 Task: Check the percentage active listings of pond in the last 5 years.
Action: Mouse moved to (1055, 249)
Screenshot: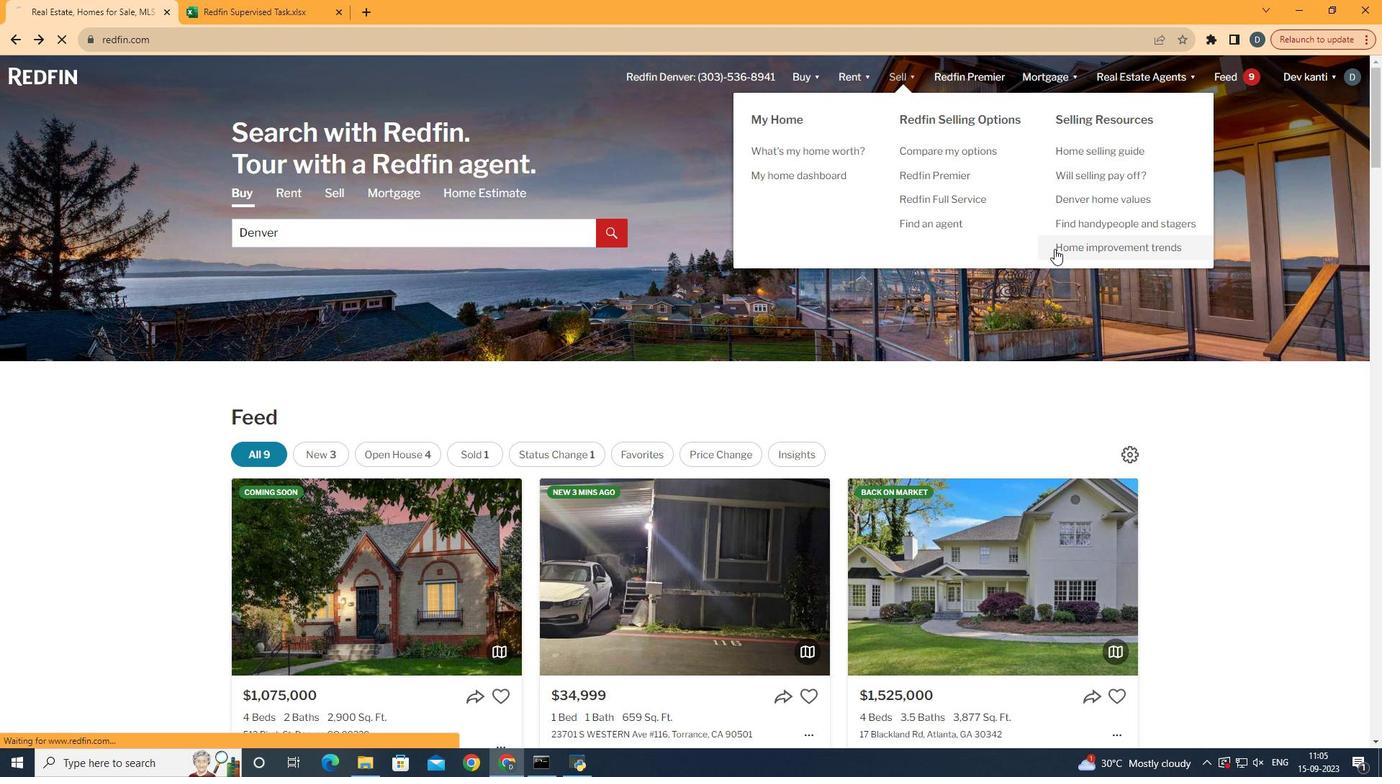 
Action: Mouse pressed left at (1055, 249)
Screenshot: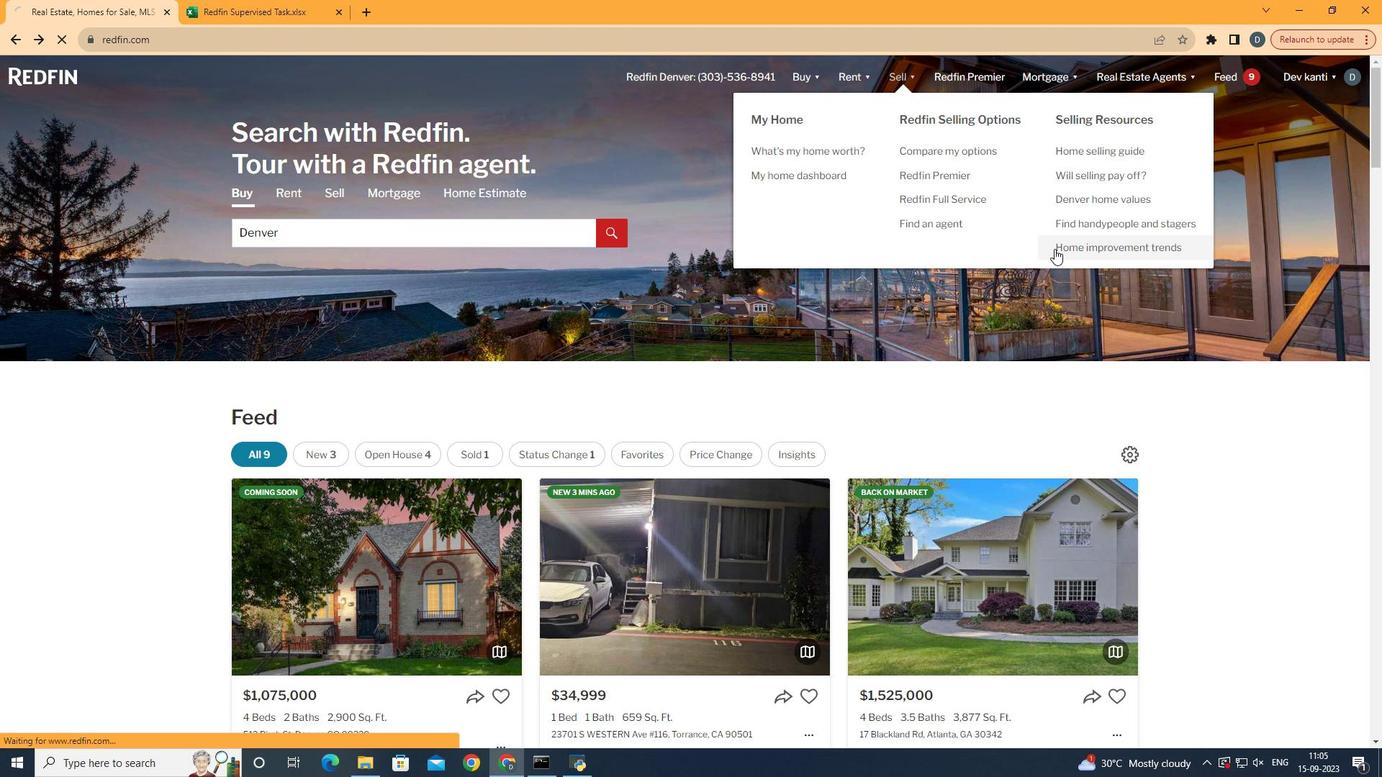 
Action: Mouse moved to (355, 277)
Screenshot: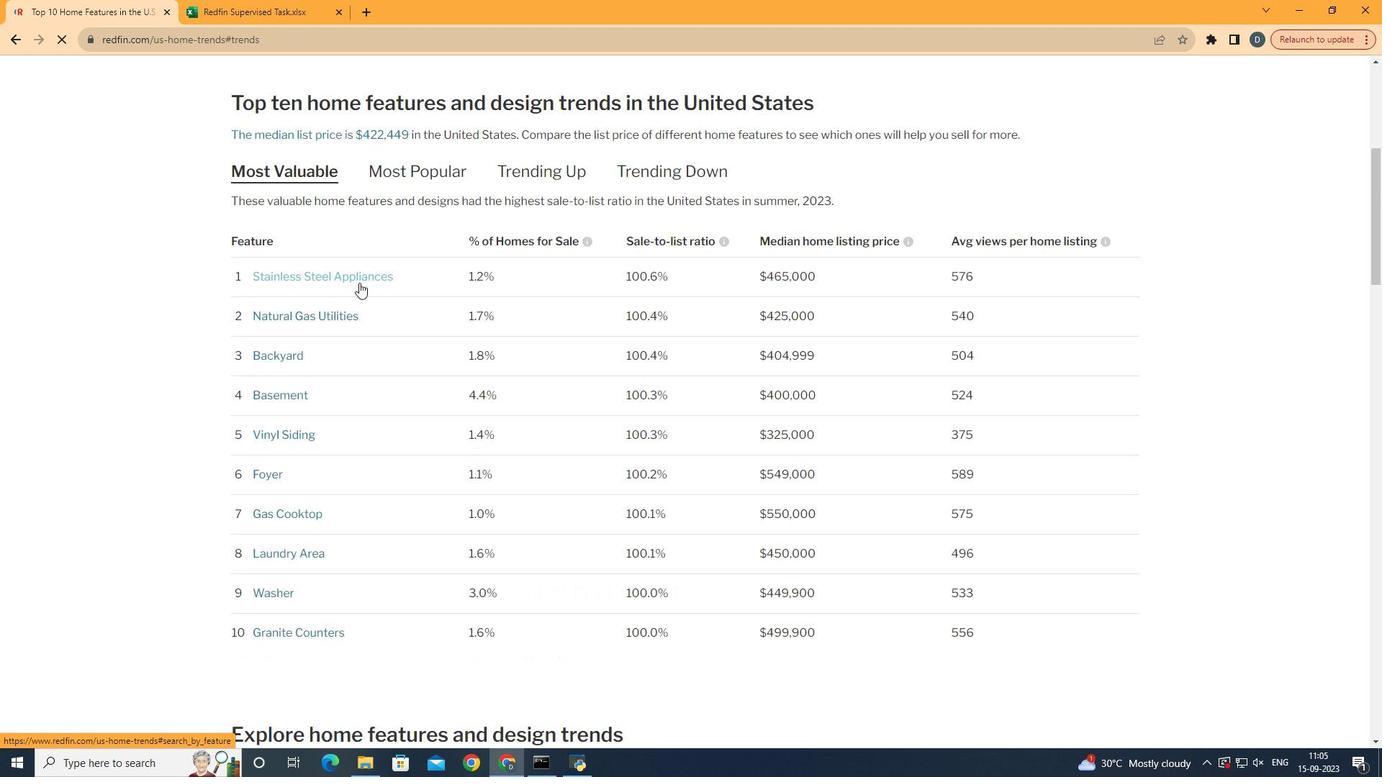
Action: Mouse pressed left at (355, 277)
Screenshot: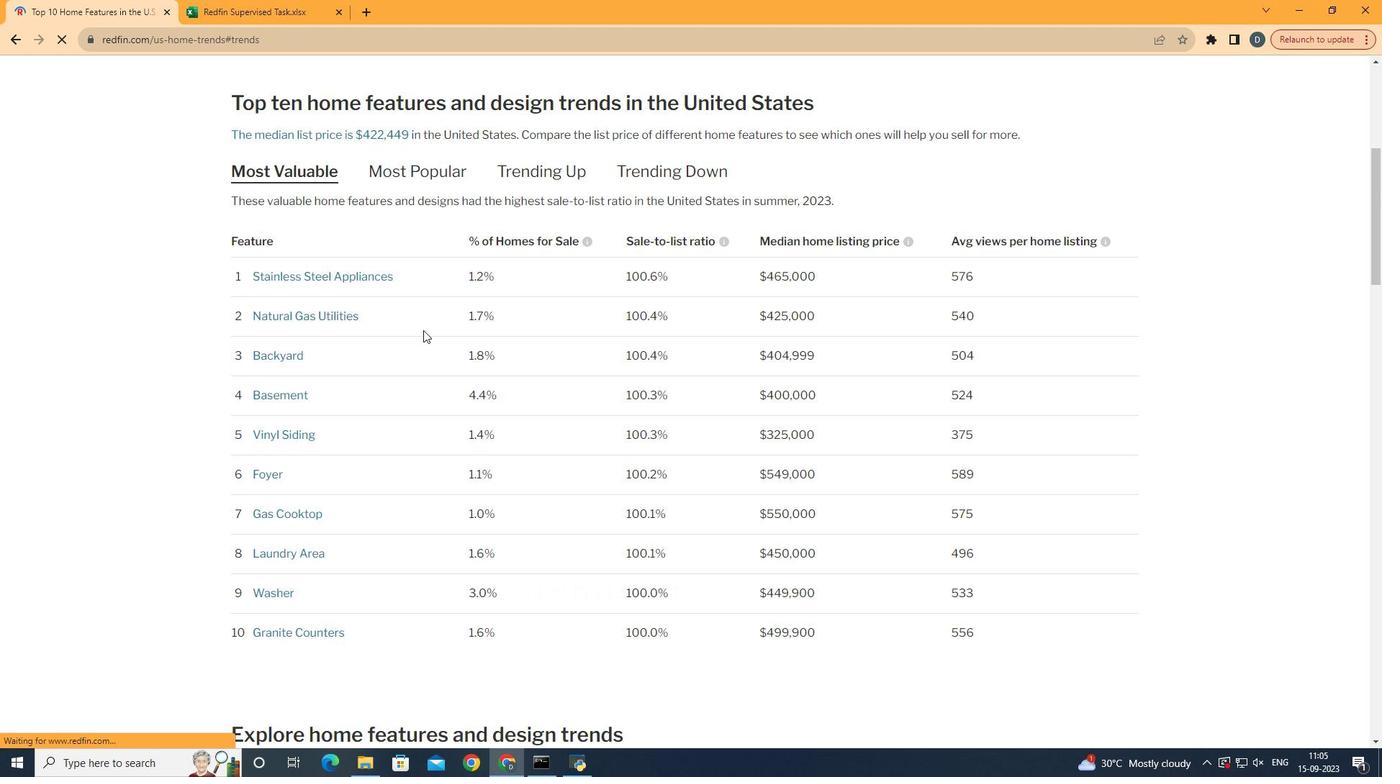 
Action: Mouse moved to (501, 344)
Screenshot: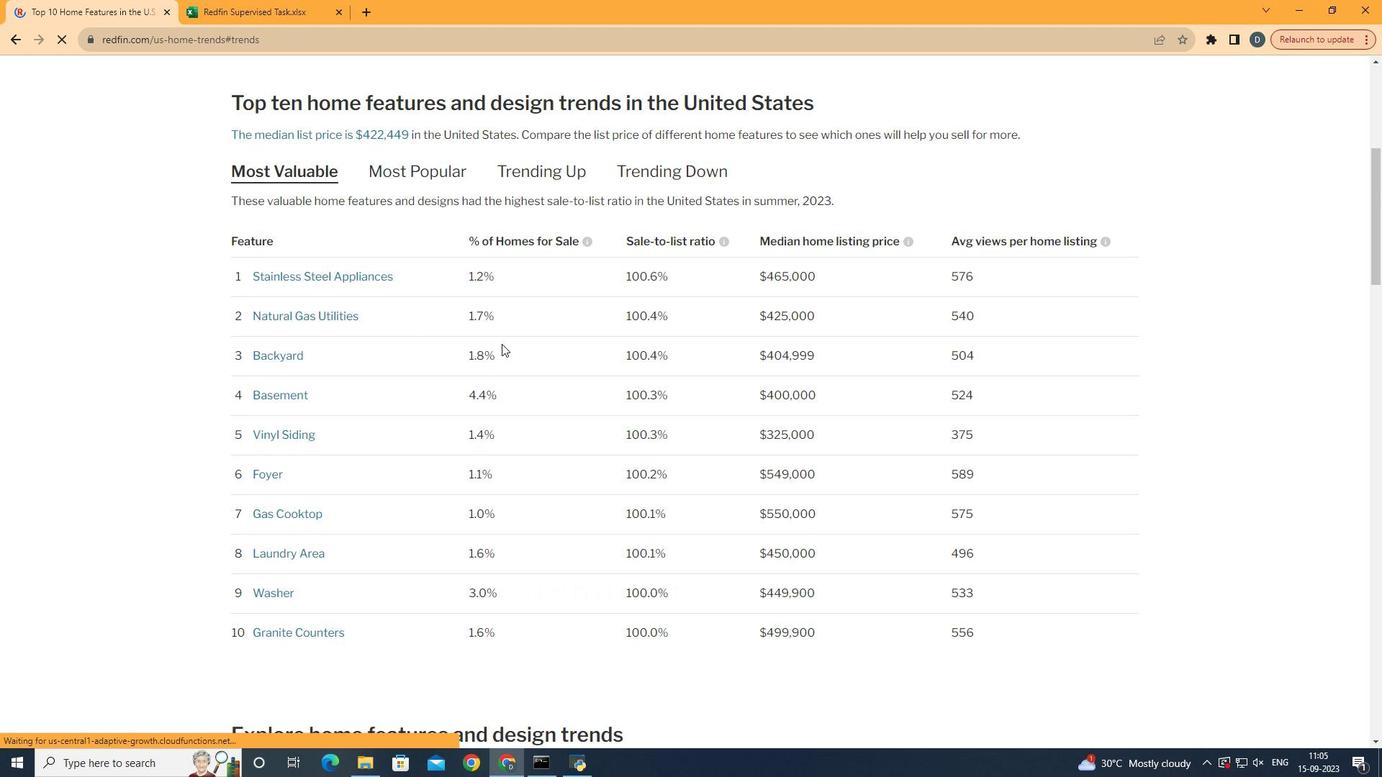 
Action: Mouse scrolled (501, 343) with delta (0, 0)
Screenshot: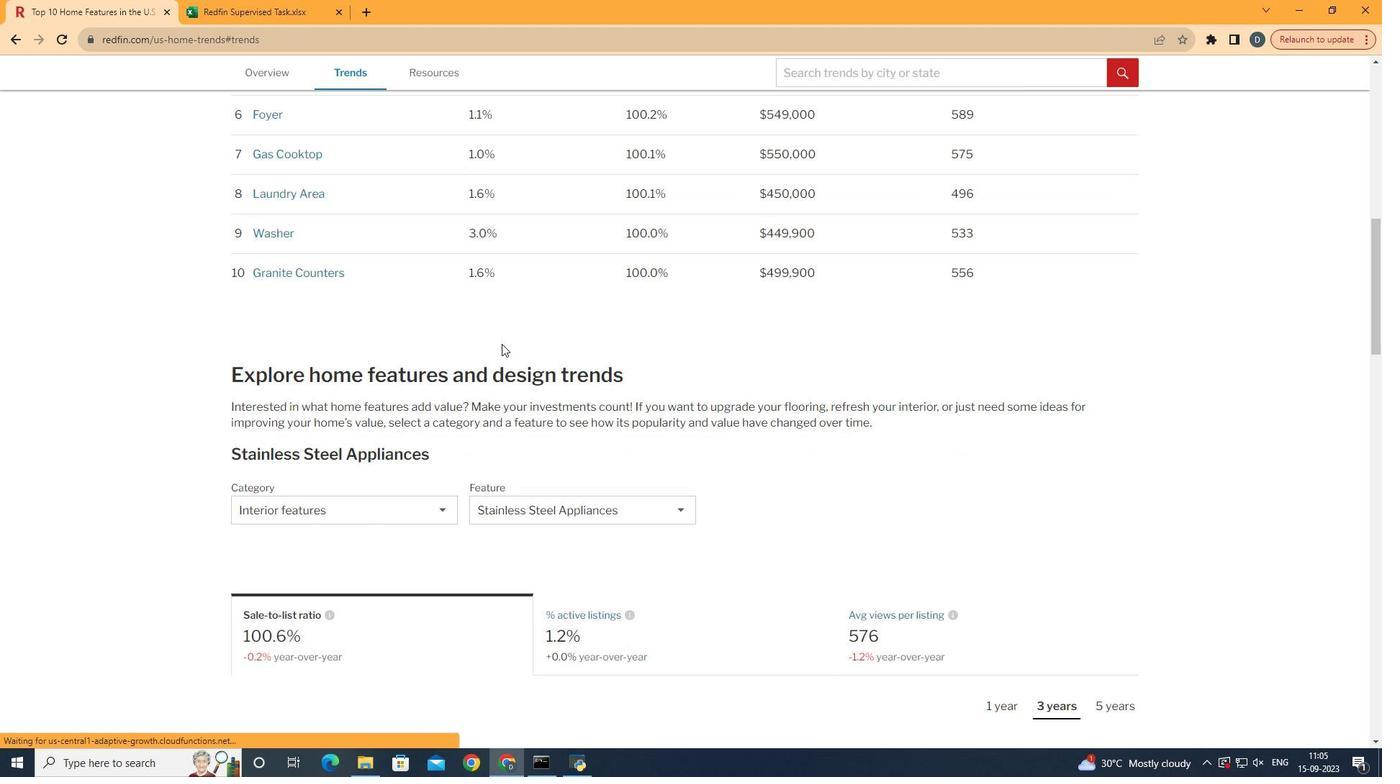 
Action: Mouse scrolled (501, 343) with delta (0, 0)
Screenshot: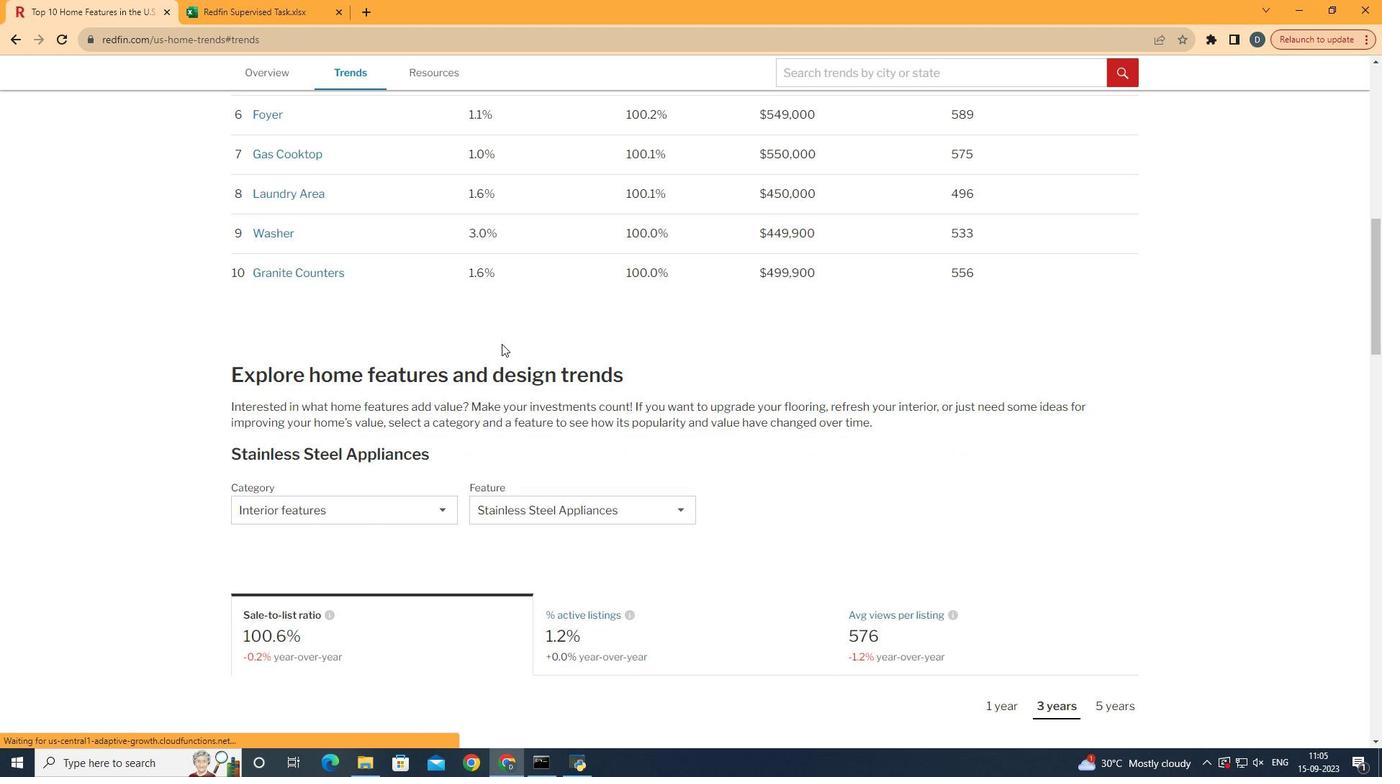 
Action: Mouse scrolled (501, 343) with delta (0, 0)
Screenshot: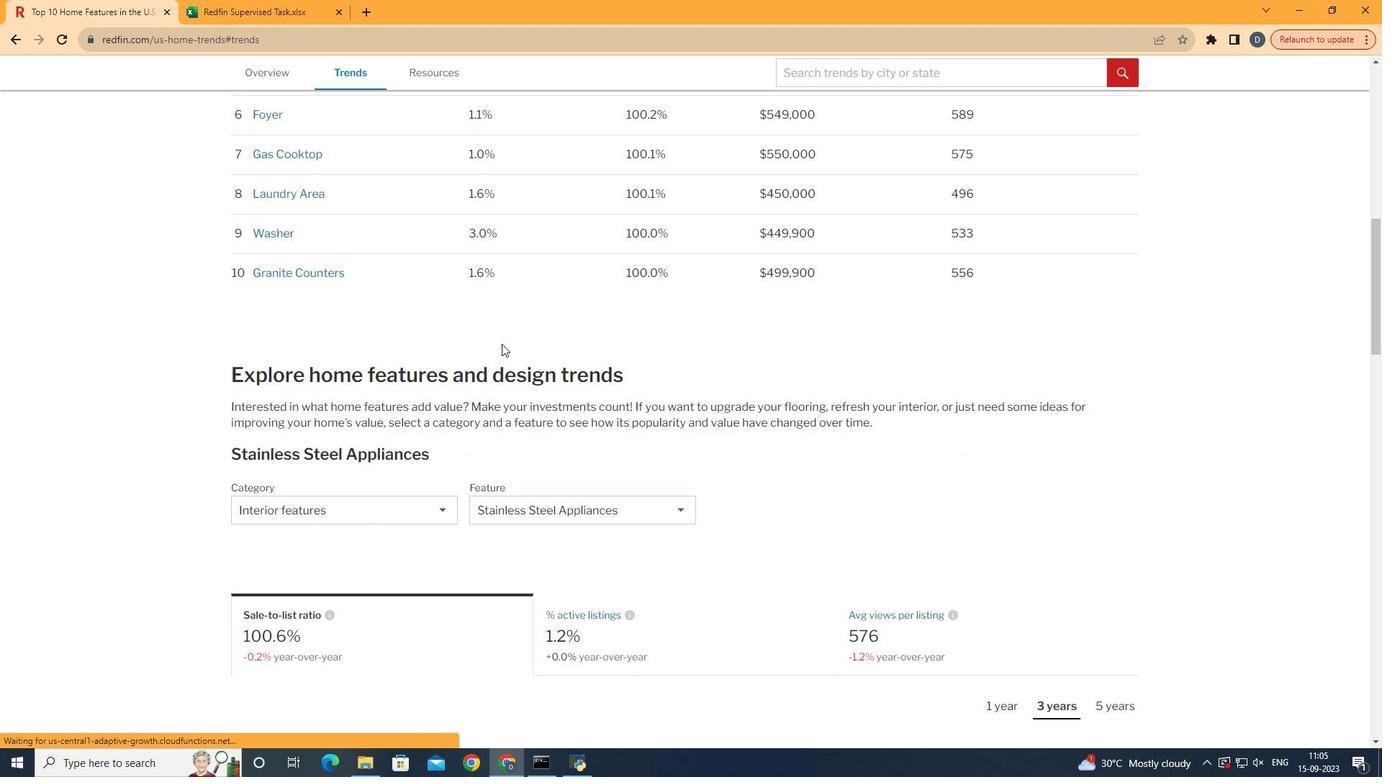 
Action: Mouse scrolled (501, 343) with delta (0, 0)
Screenshot: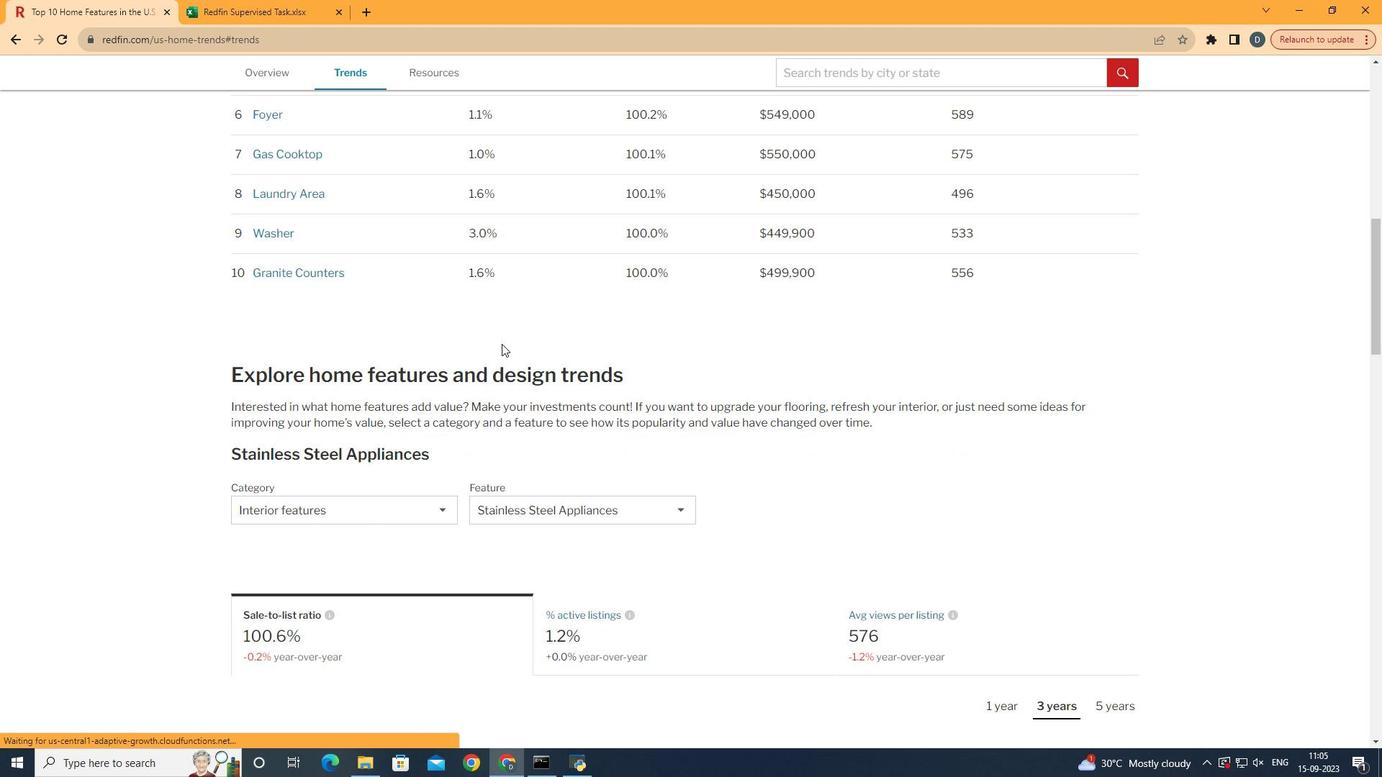 
Action: Mouse scrolled (501, 343) with delta (0, 0)
Screenshot: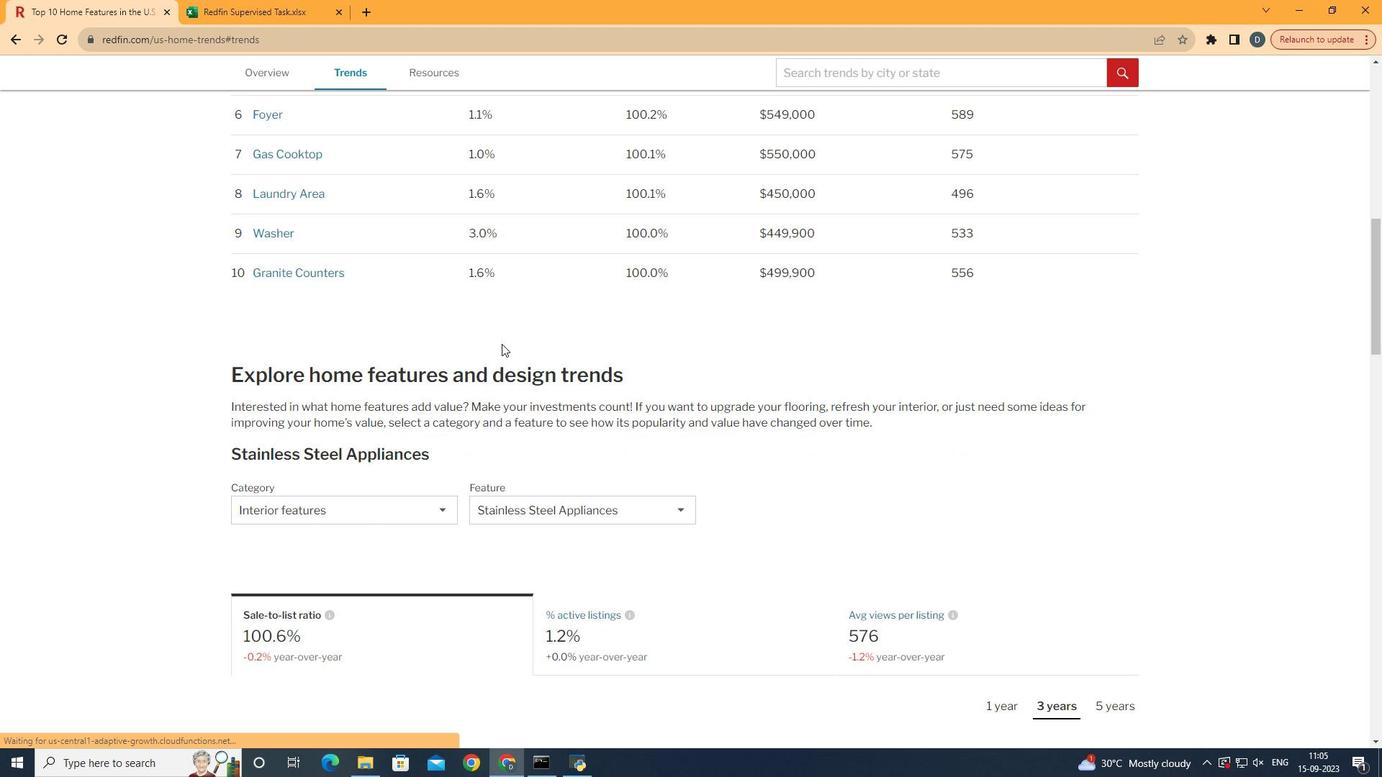 
Action: Mouse scrolled (501, 343) with delta (0, 0)
Screenshot: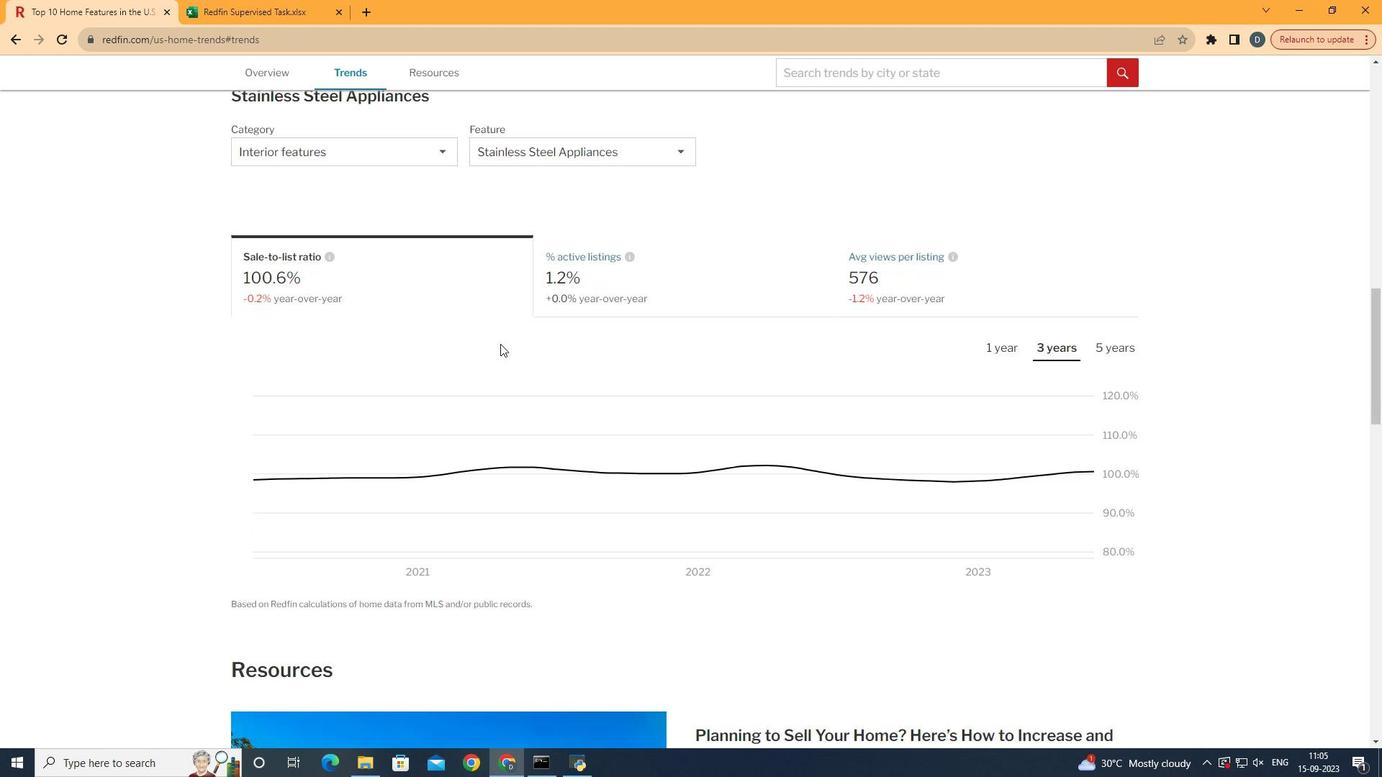 
Action: Mouse scrolled (501, 343) with delta (0, 0)
Screenshot: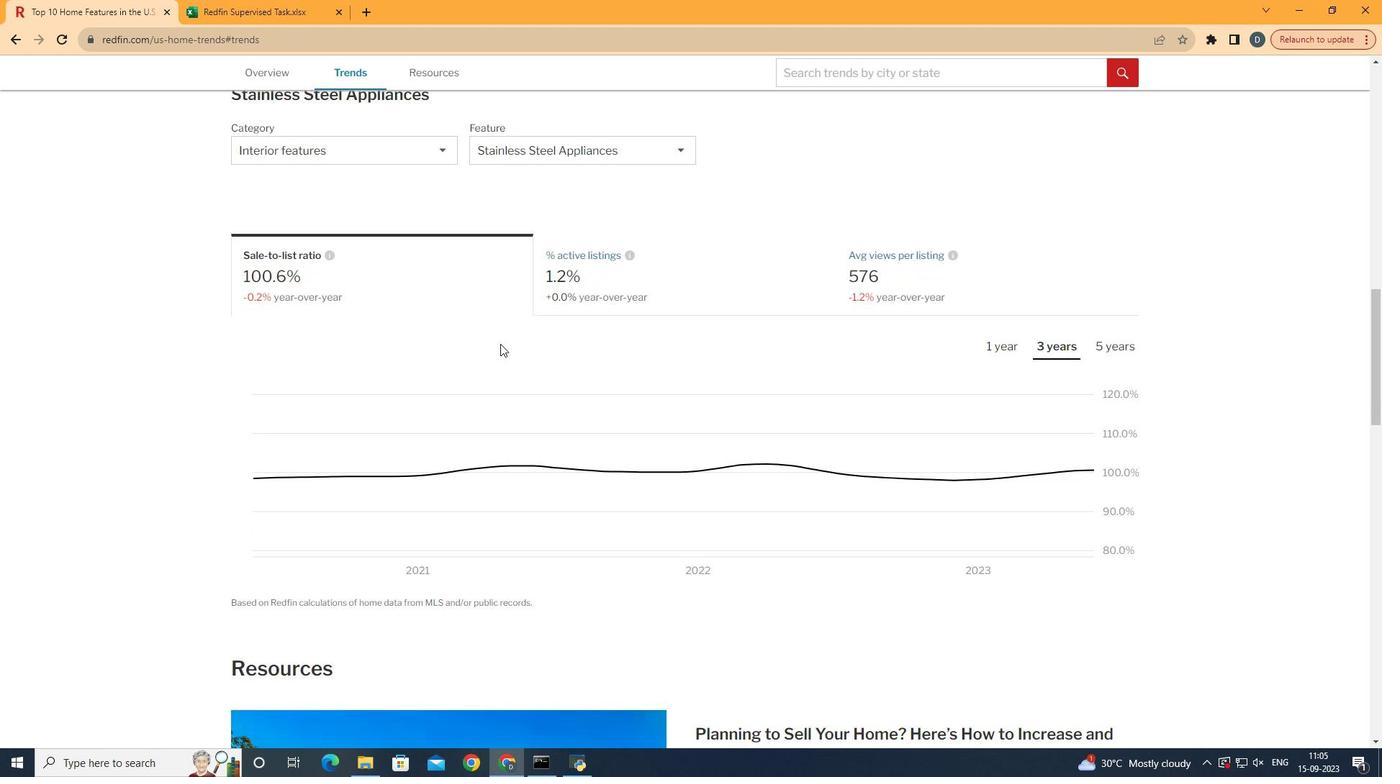 
Action: Mouse scrolled (501, 343) with delta (0, 0)
Screenshot: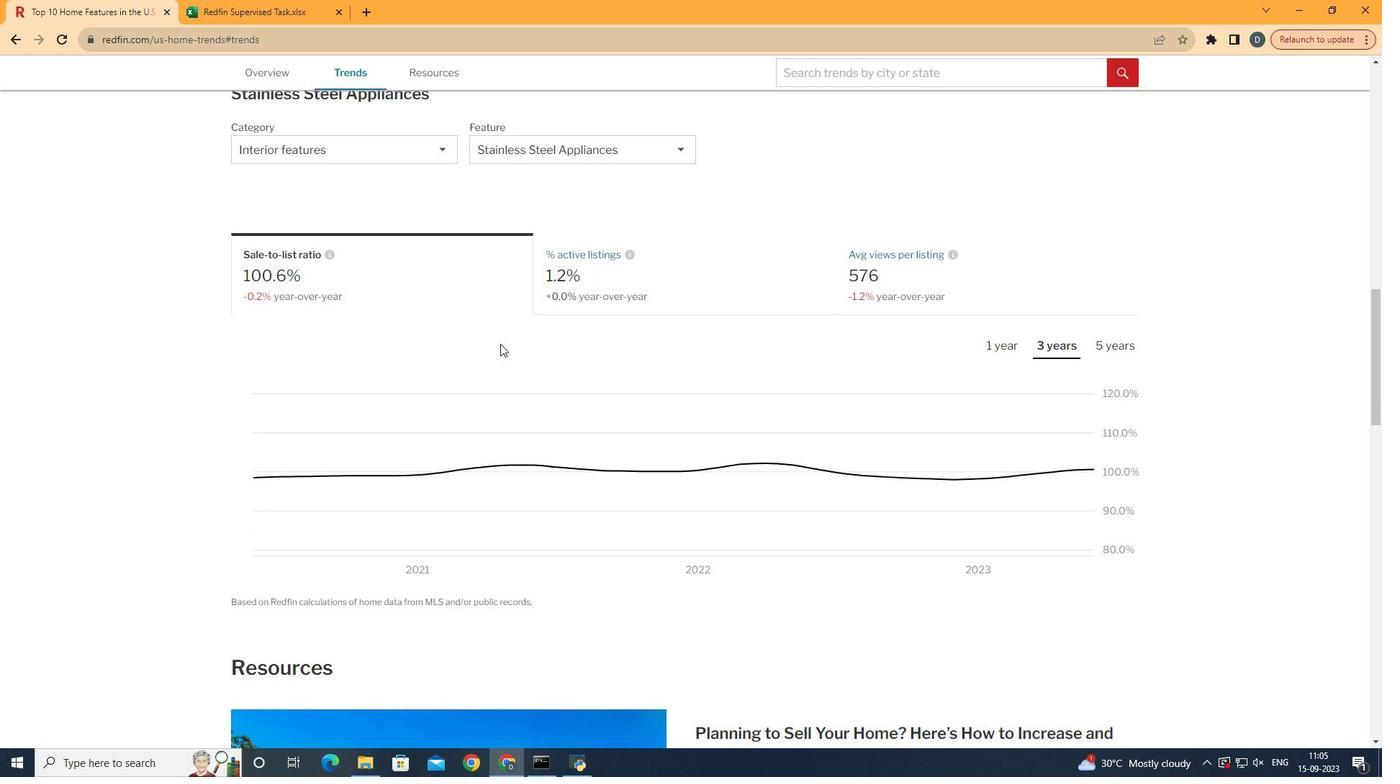 
Action: Mouse scrolled (501, 343) with delta (0, 0)
Screenshot: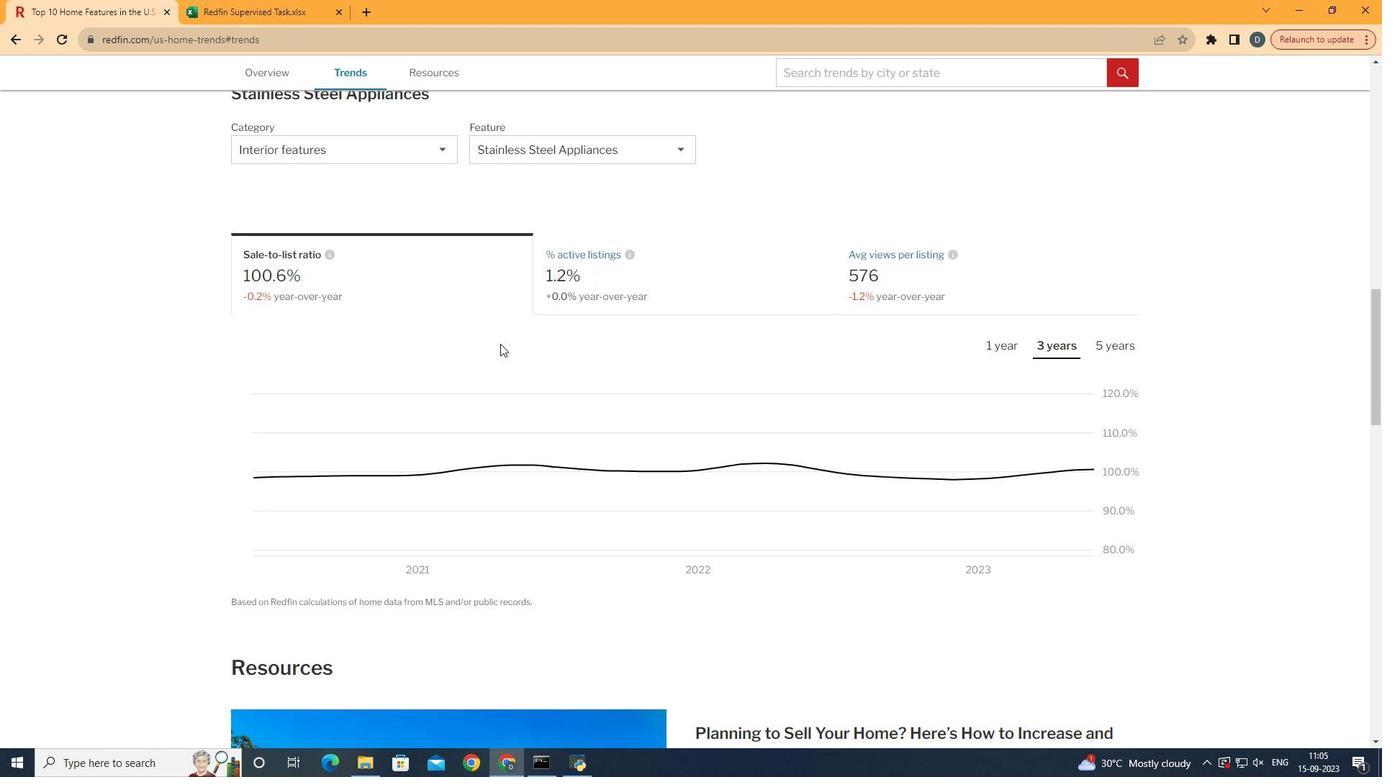 
Action: Mouse scrolled (501, 343) with delta (0, 0)
Screenshot: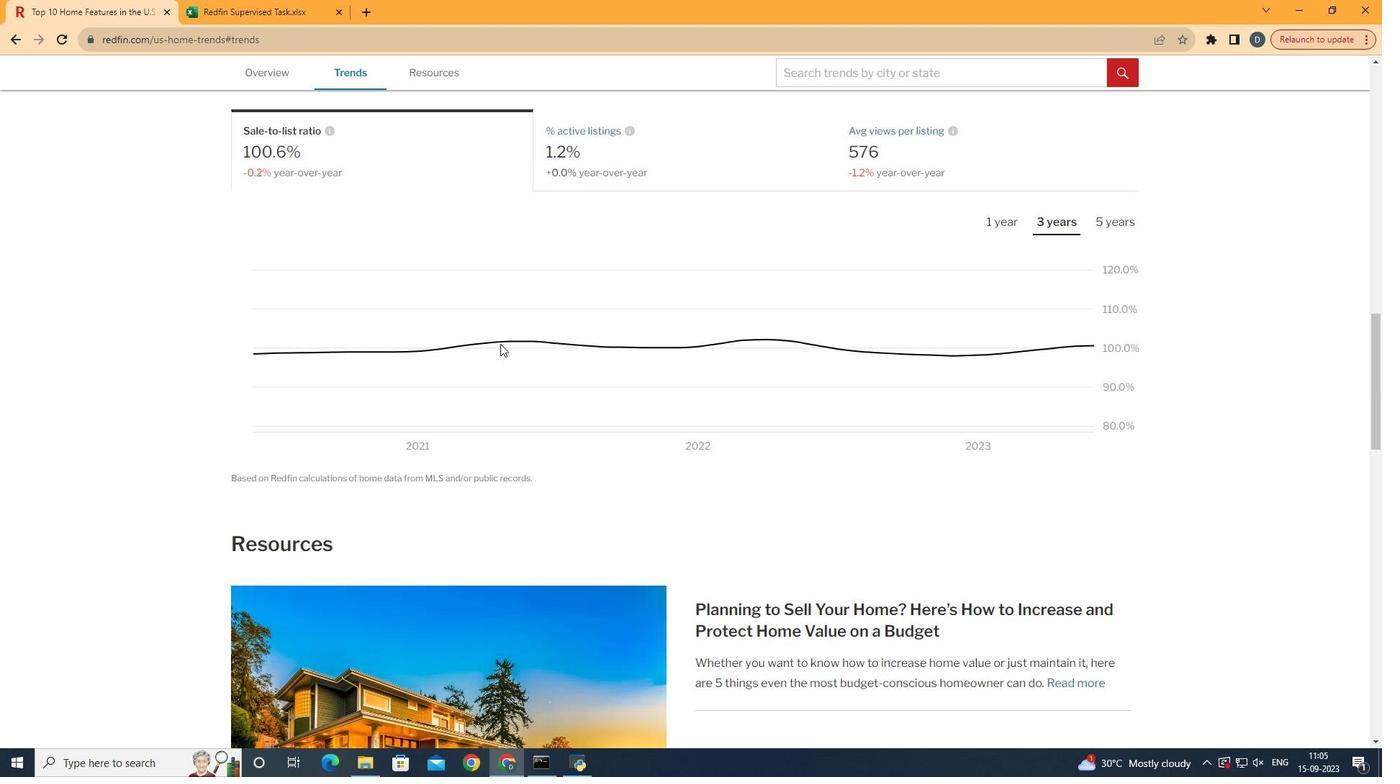 
Action: Mouse moved to (500, 344)
Screenshot: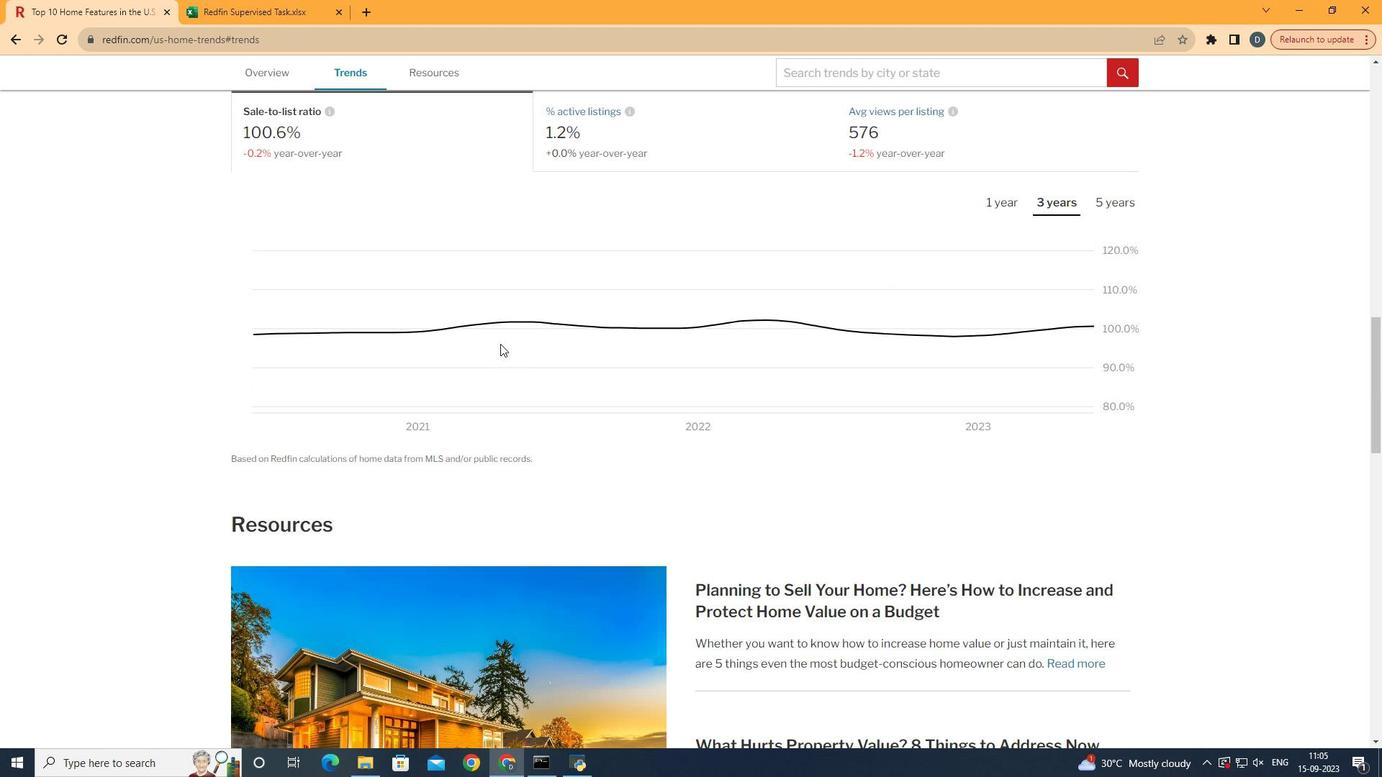
Action: Mouse scrolled (500, 343) with delta (0, 0)
Screenshot: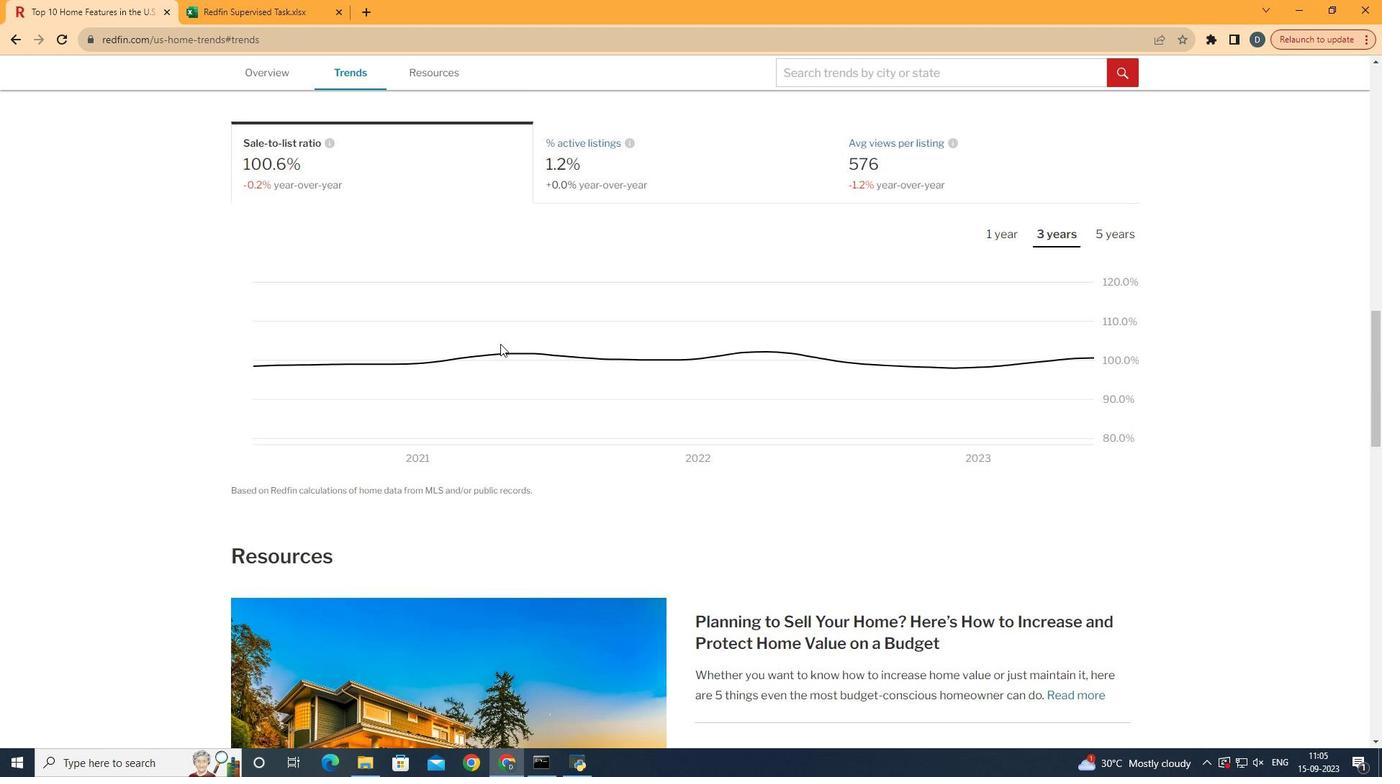 
Action: Mouse scrolled (500, 343) with delta (0, 0)
Screenshot: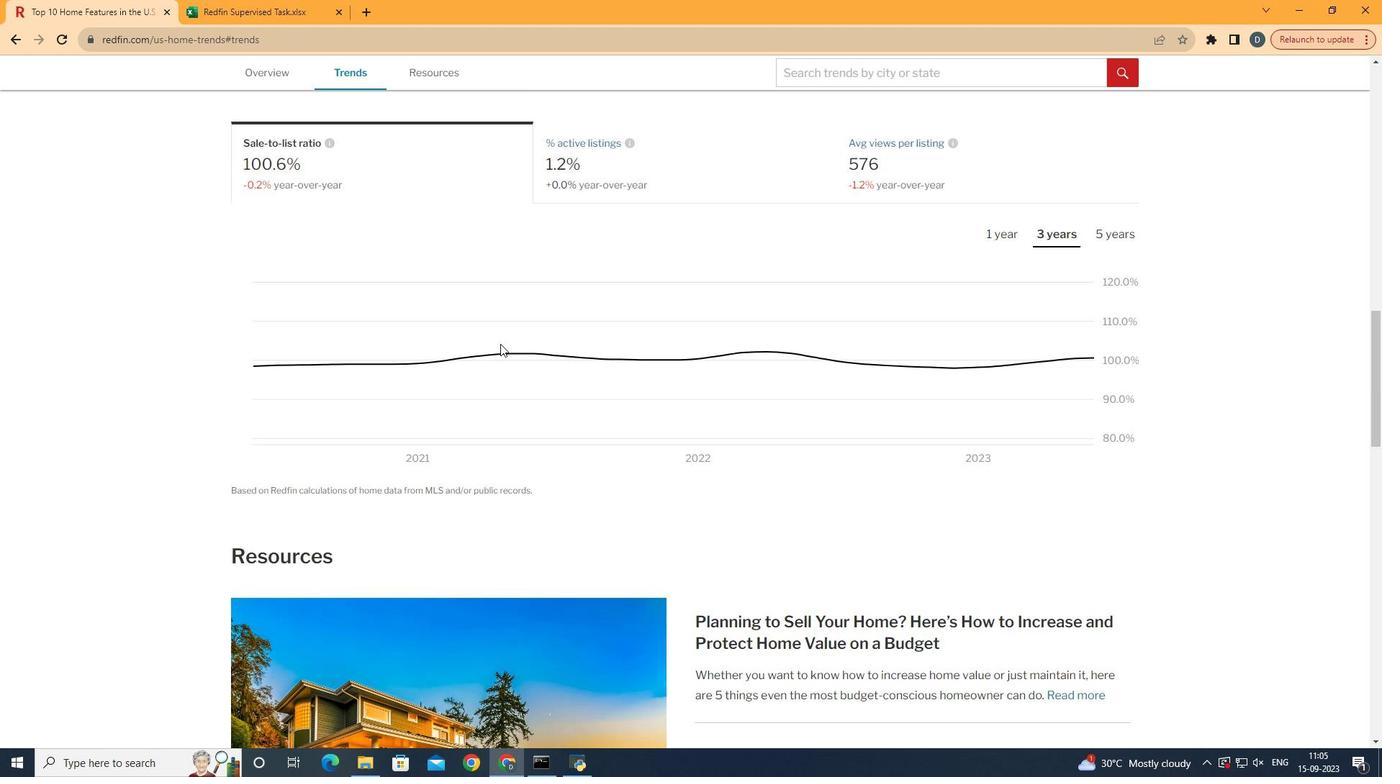 
Action: Mouse scrolled (500, 344) with delta (0, 0)
Screenshot: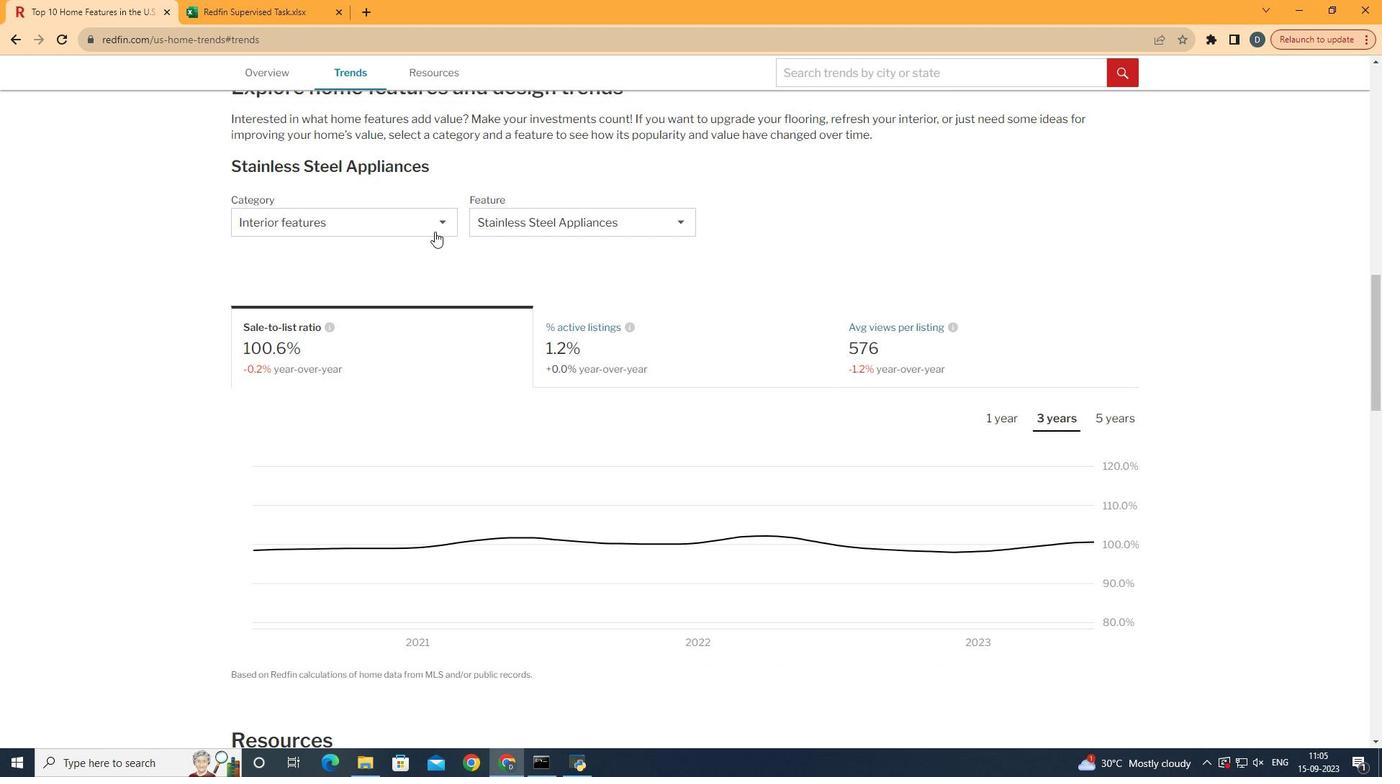 
Action: Mouse scrolled (500, 344) with delta (0, 0)
Screenshot: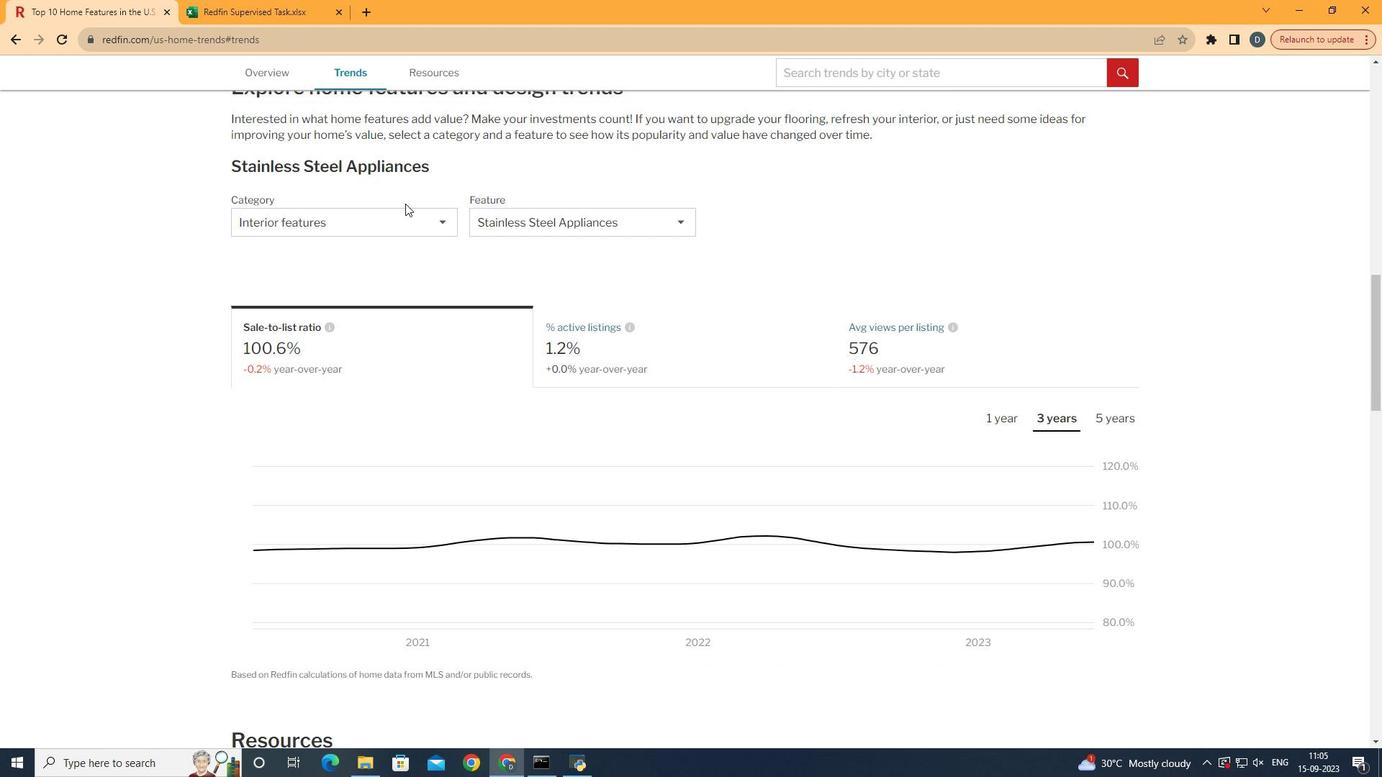 
Action: Mouse scrolled (500, 344) with delta (0, 0)
Screenshot: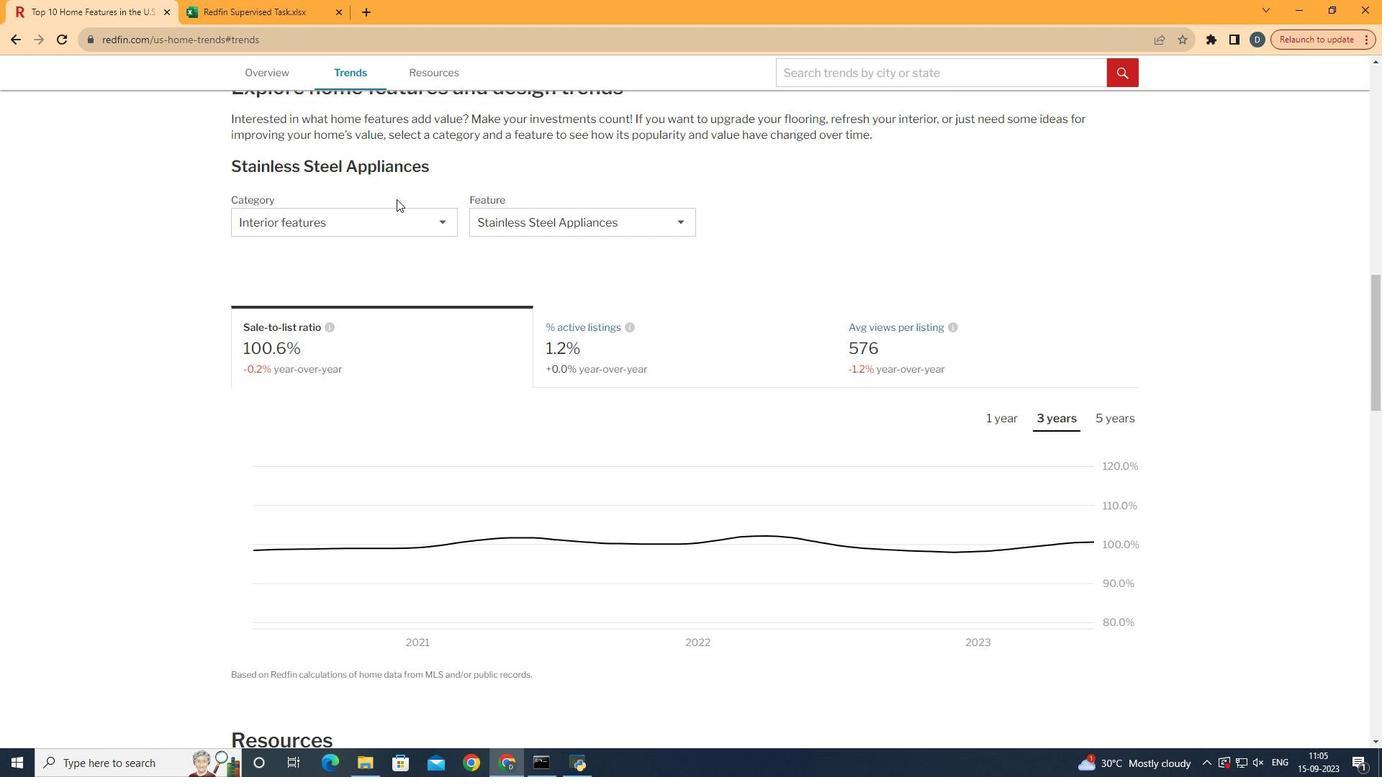 
Action: Mouse moved to (396, 199)
Screenshot: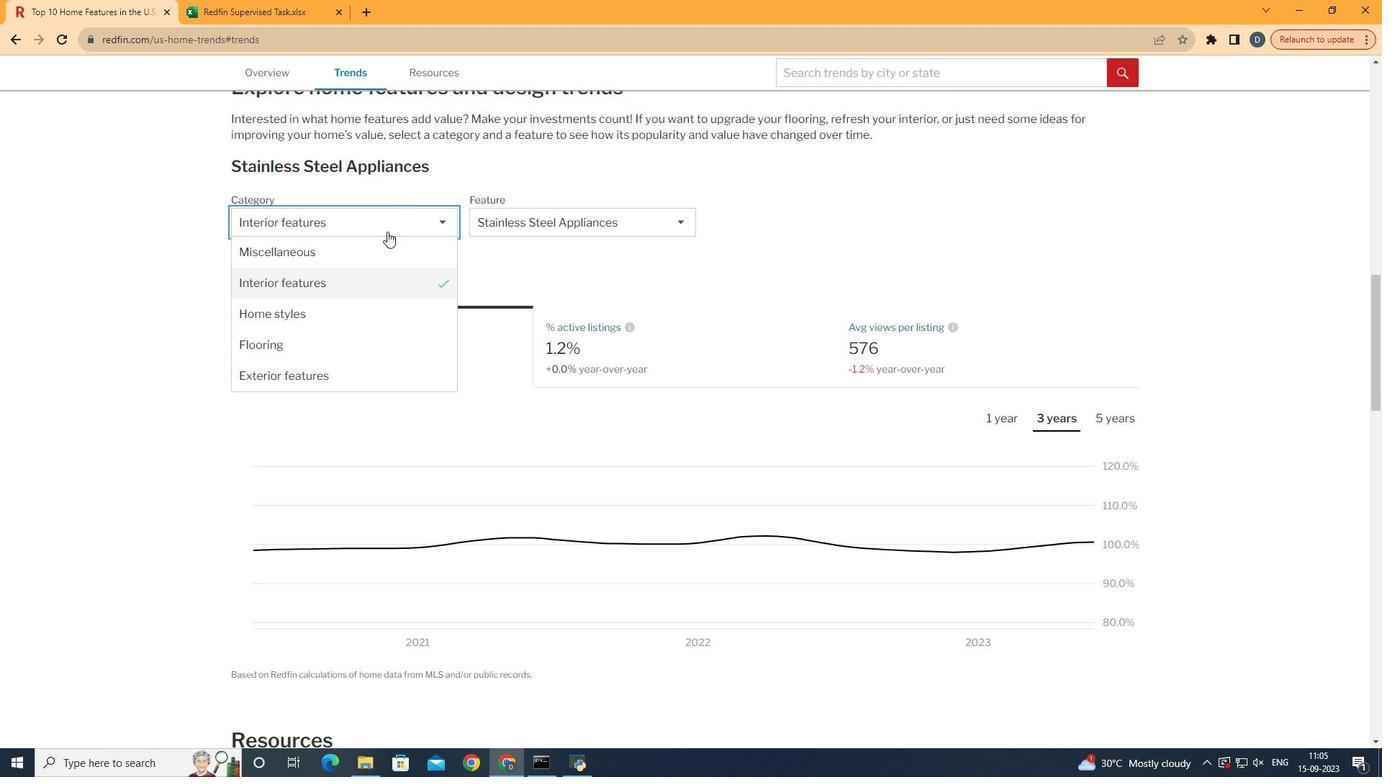 
Action: Mouse pressed left at (396, 199)
Screenshot: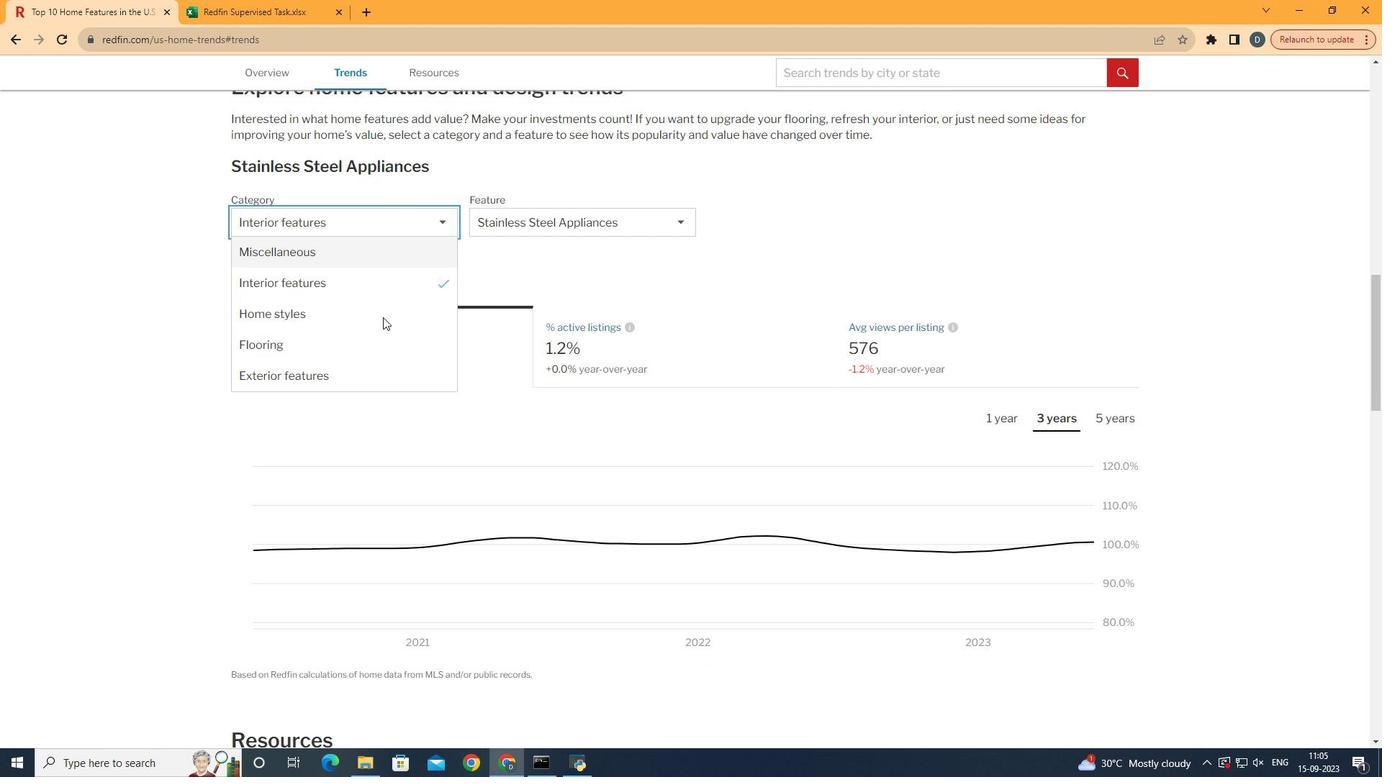 
Action: Mouse moved to (389, 230)
Screenshot: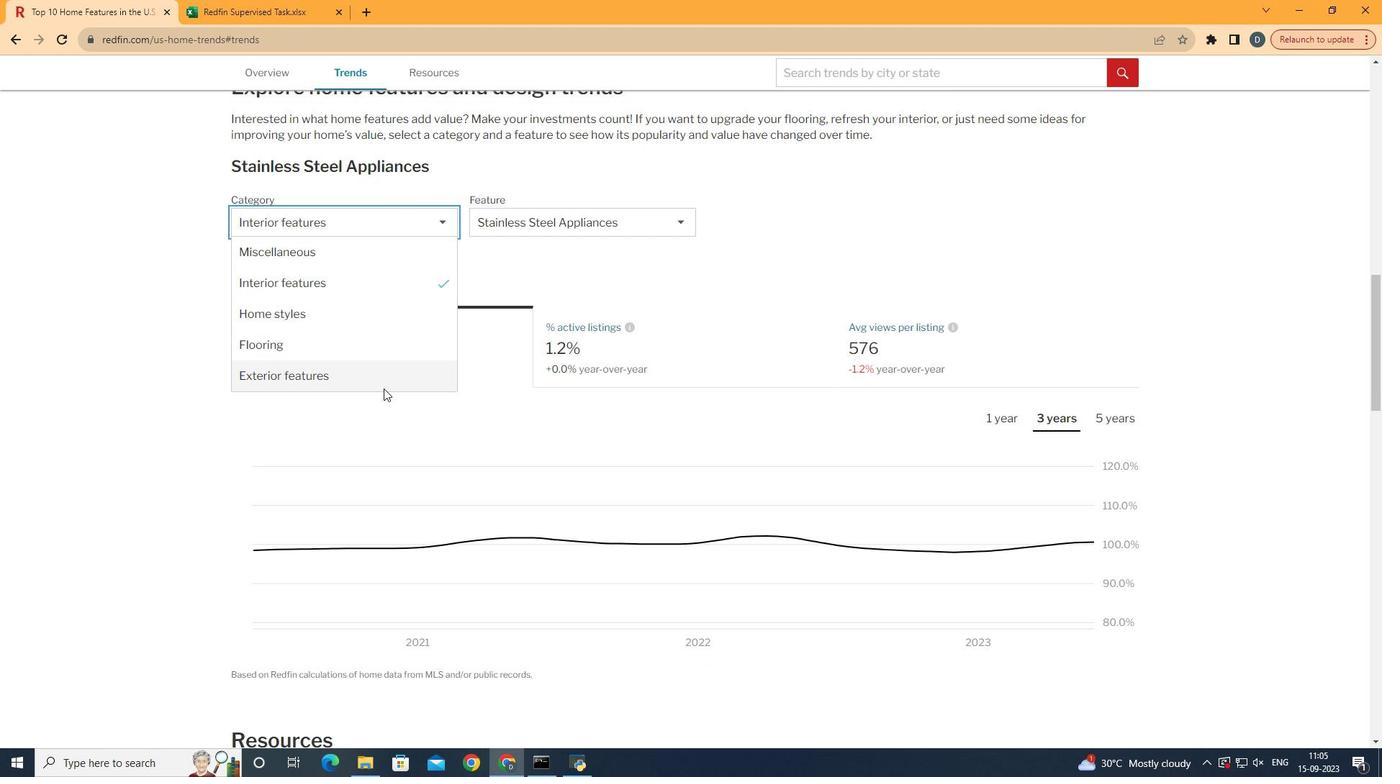 
Action: Mouse pressed left at (389, 230)
Screenshot: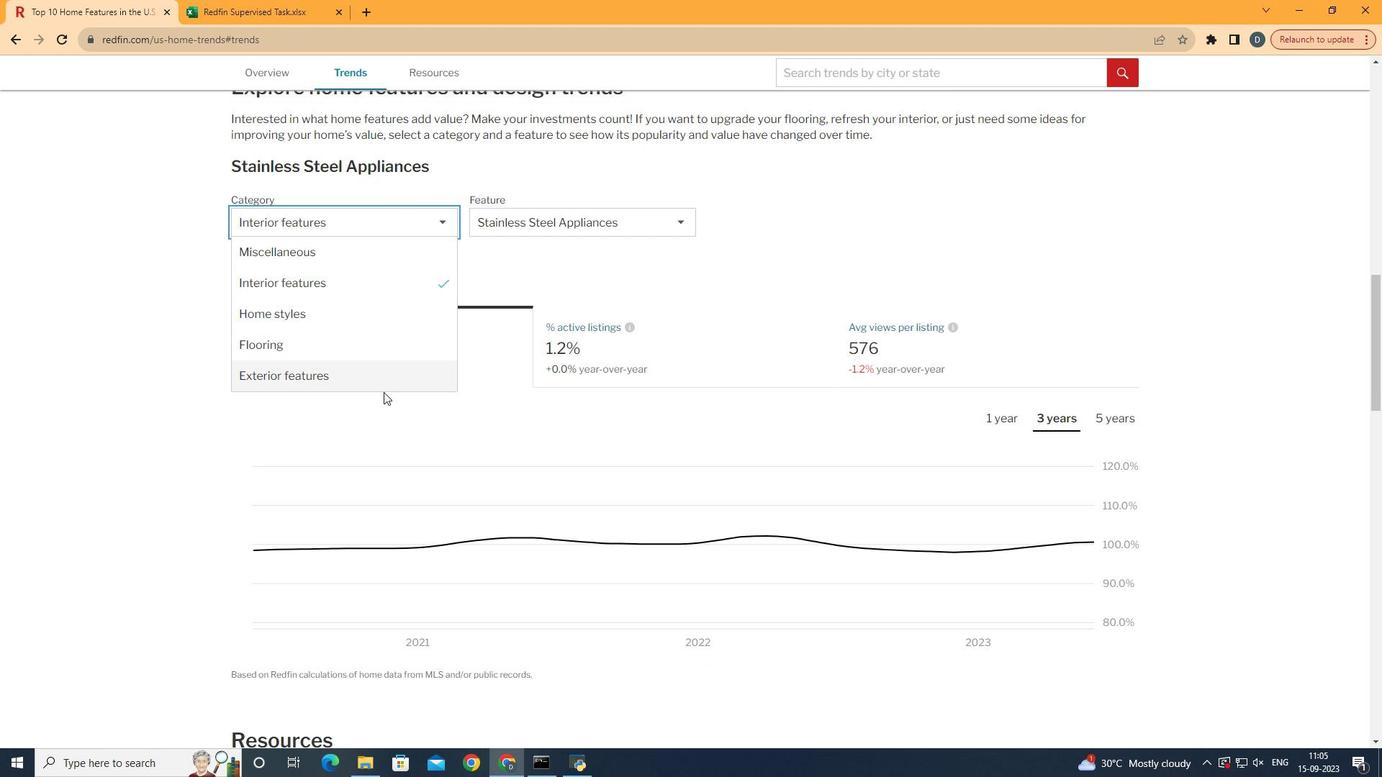 
Action: Mouse moved to (393, 369)
Screenshot: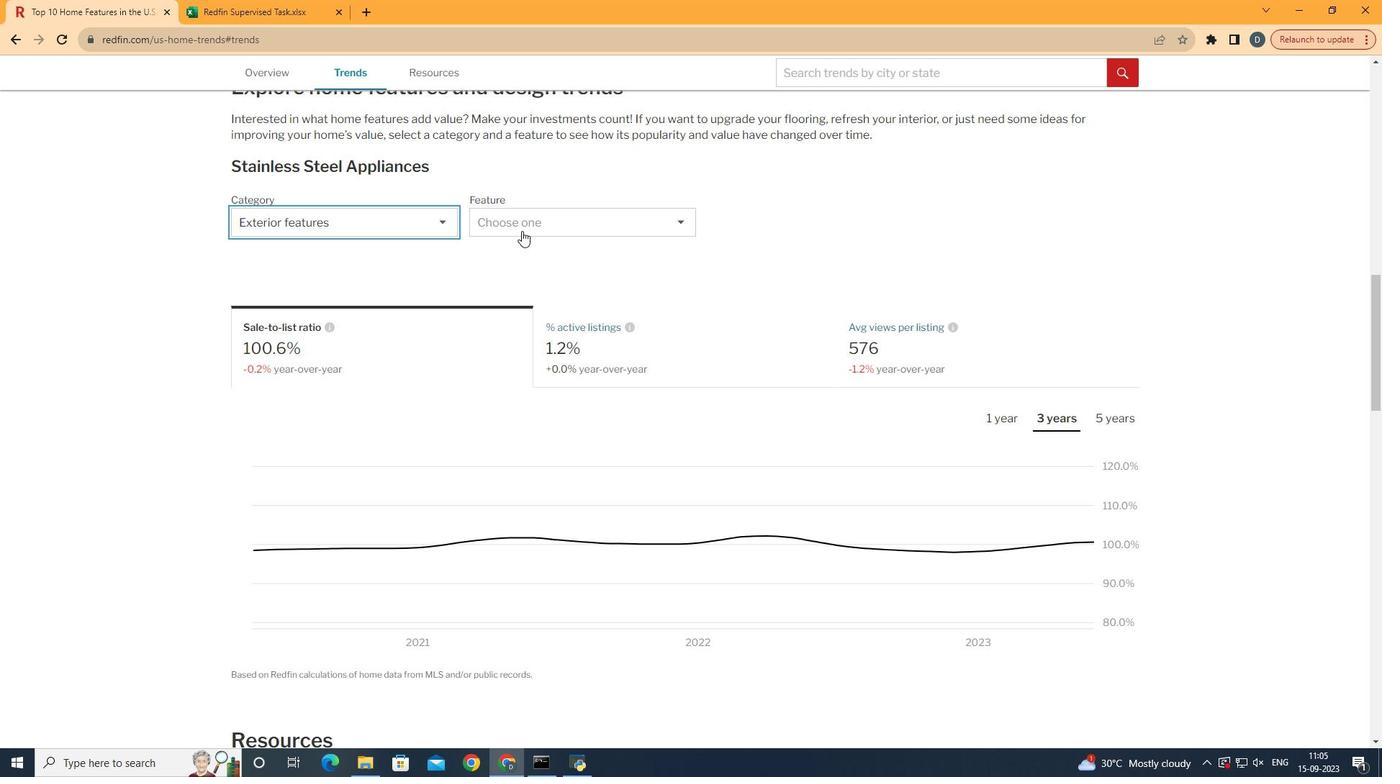 
Action: Mouse pressed left at (393, 369)
Screenshot: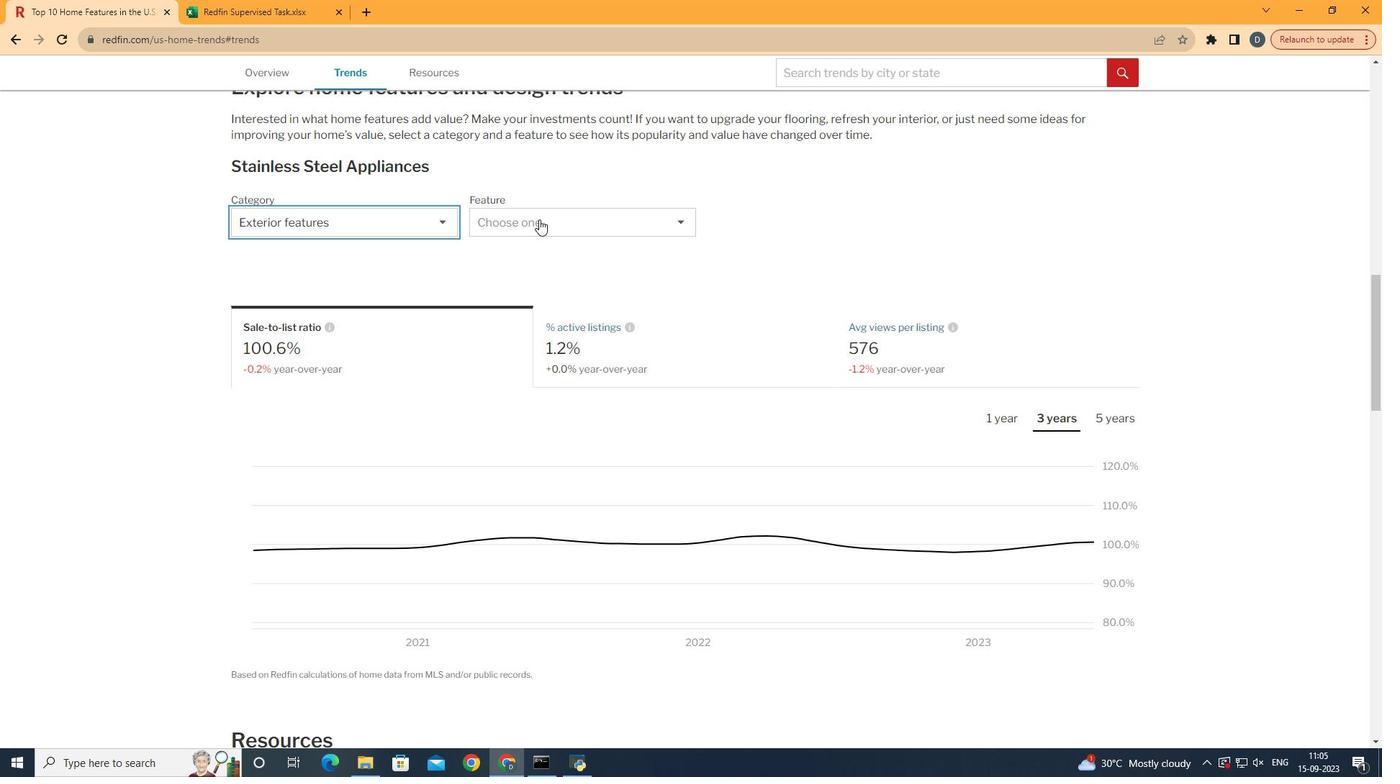
Action: Mouse moved to (540, 218)
Screenshot: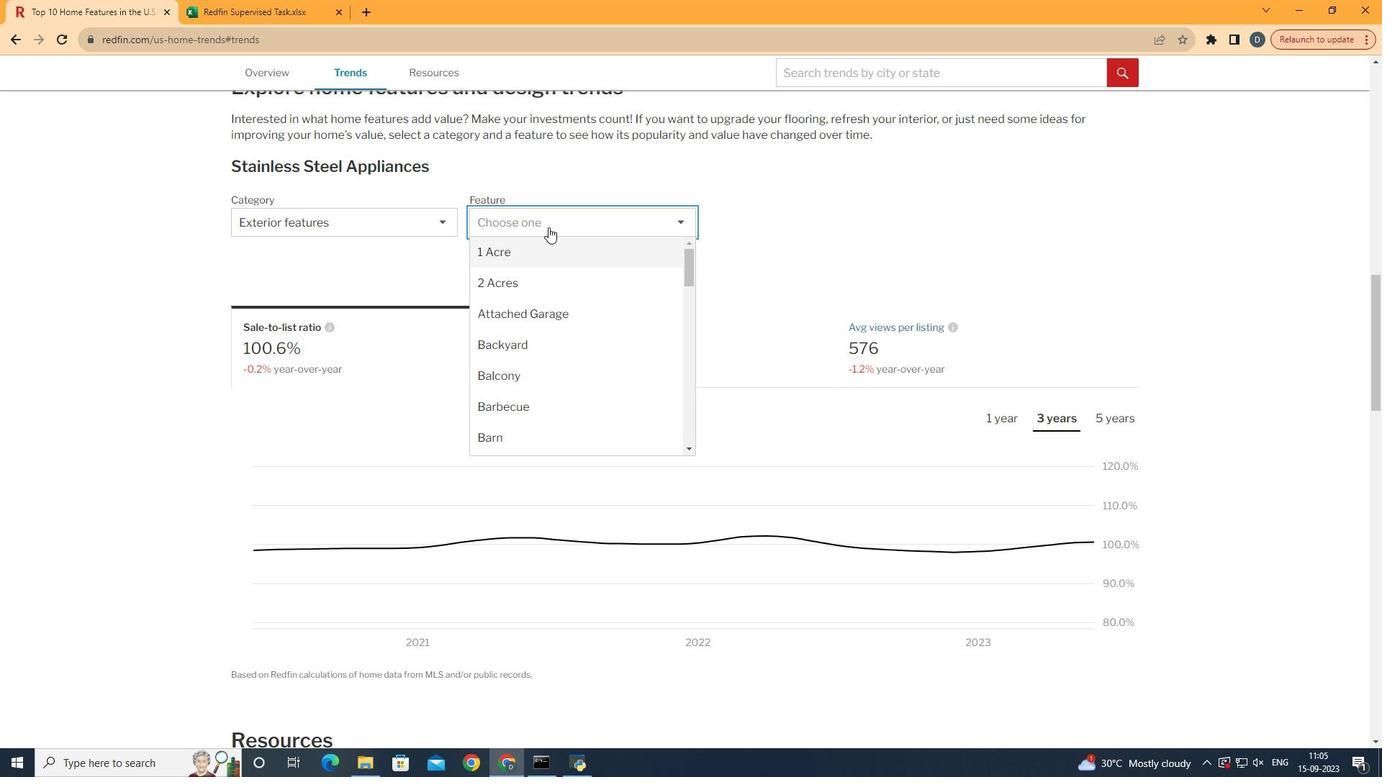 
Action: Mouse pressed left at (540, 218)
Screenshot: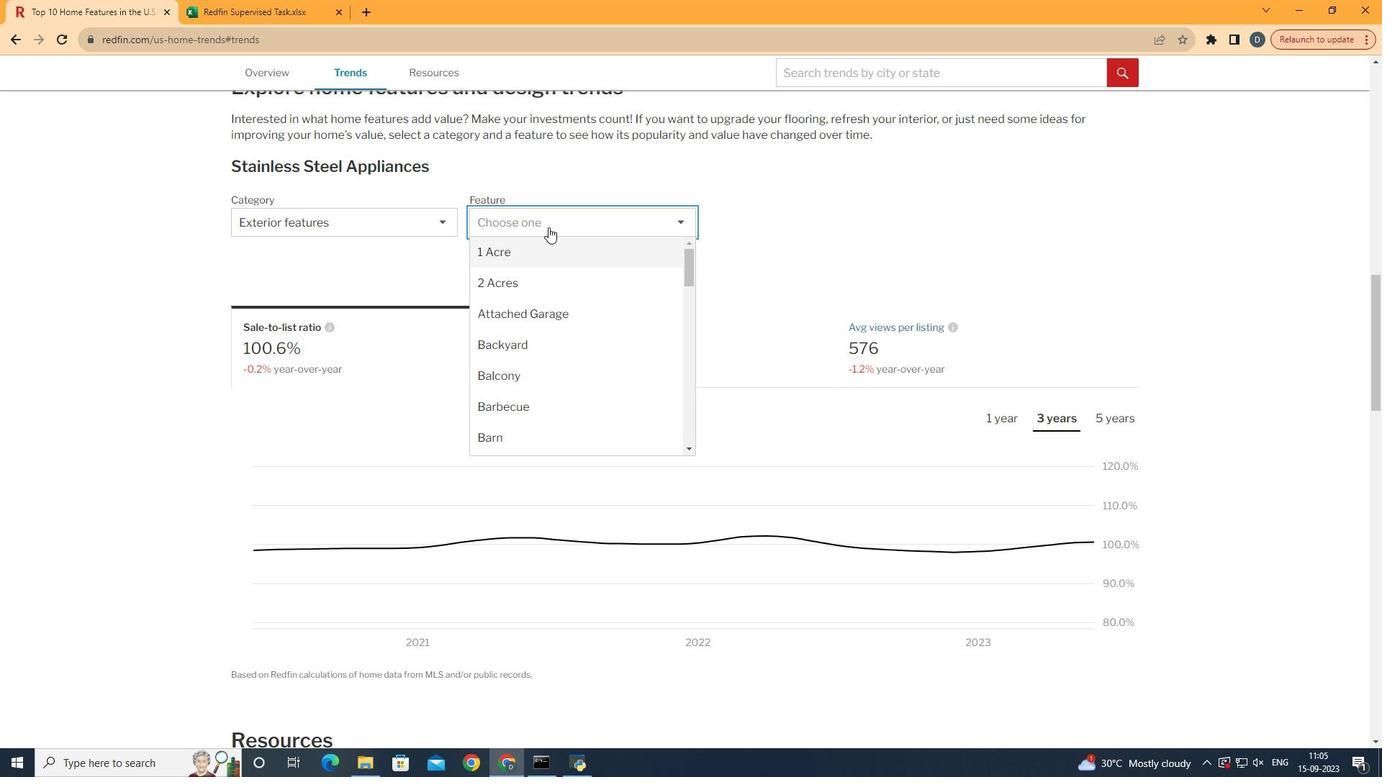 
Action: Mouse moved to (591, 370)
Screenshot: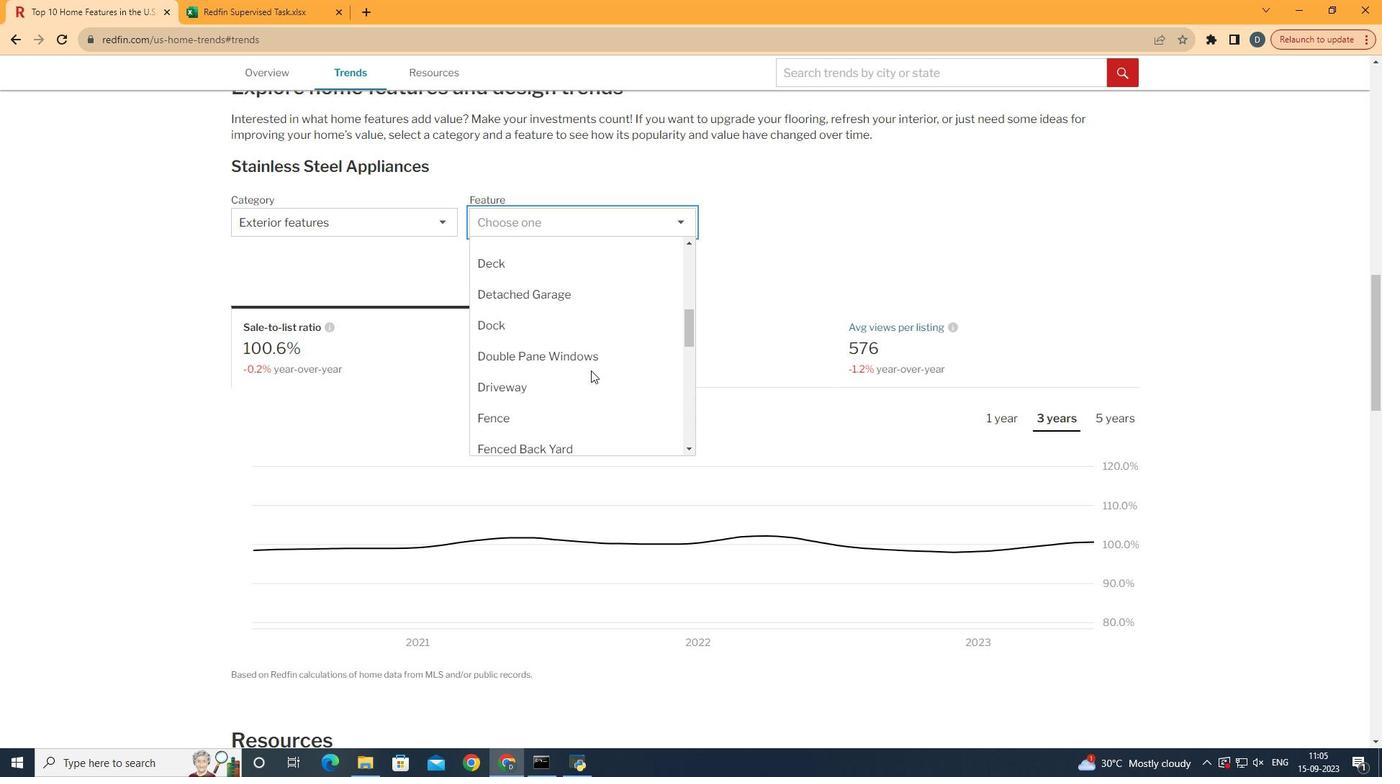 
Action: Mouse scrolled (591, 370) with delta (0, 0)
Screenshot: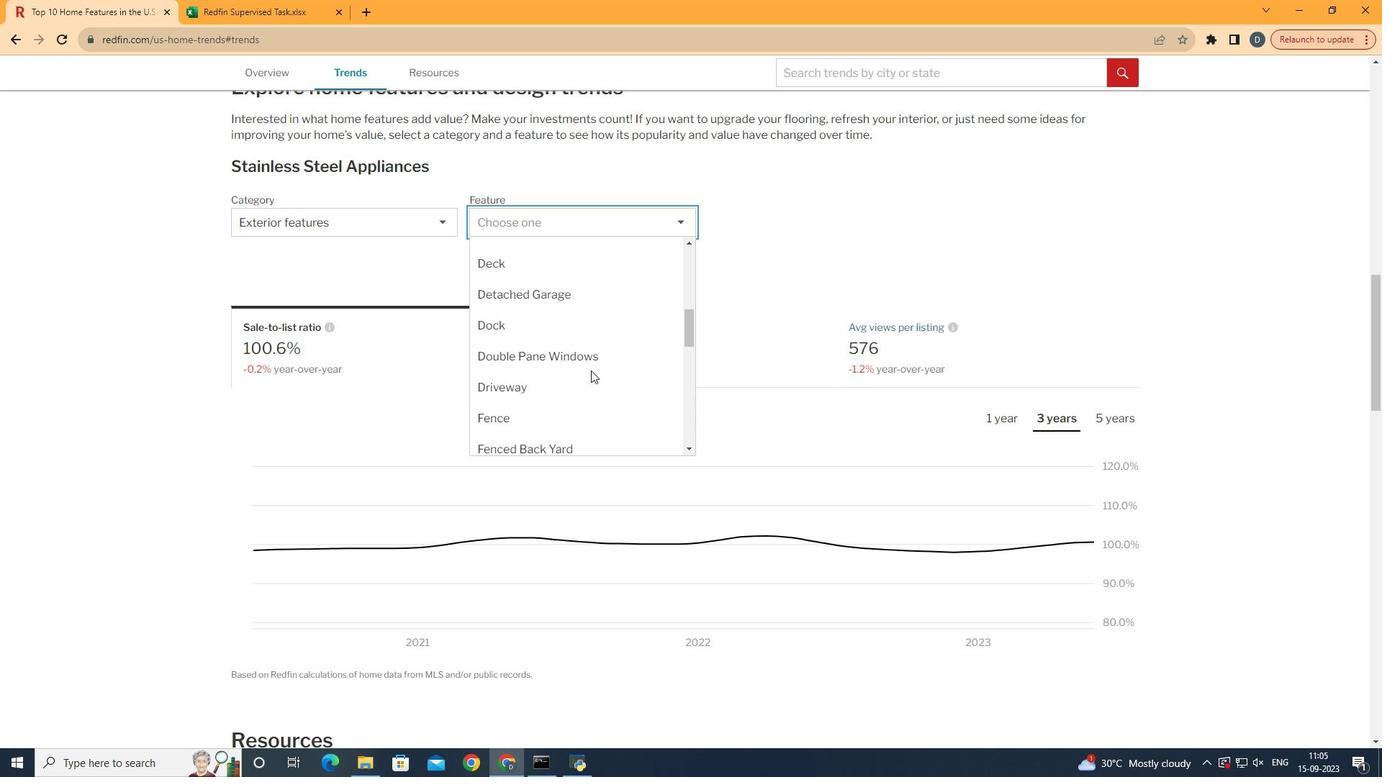
Action: Mouse scrolled (591, 370) with delta (0, 0)
Screenshot: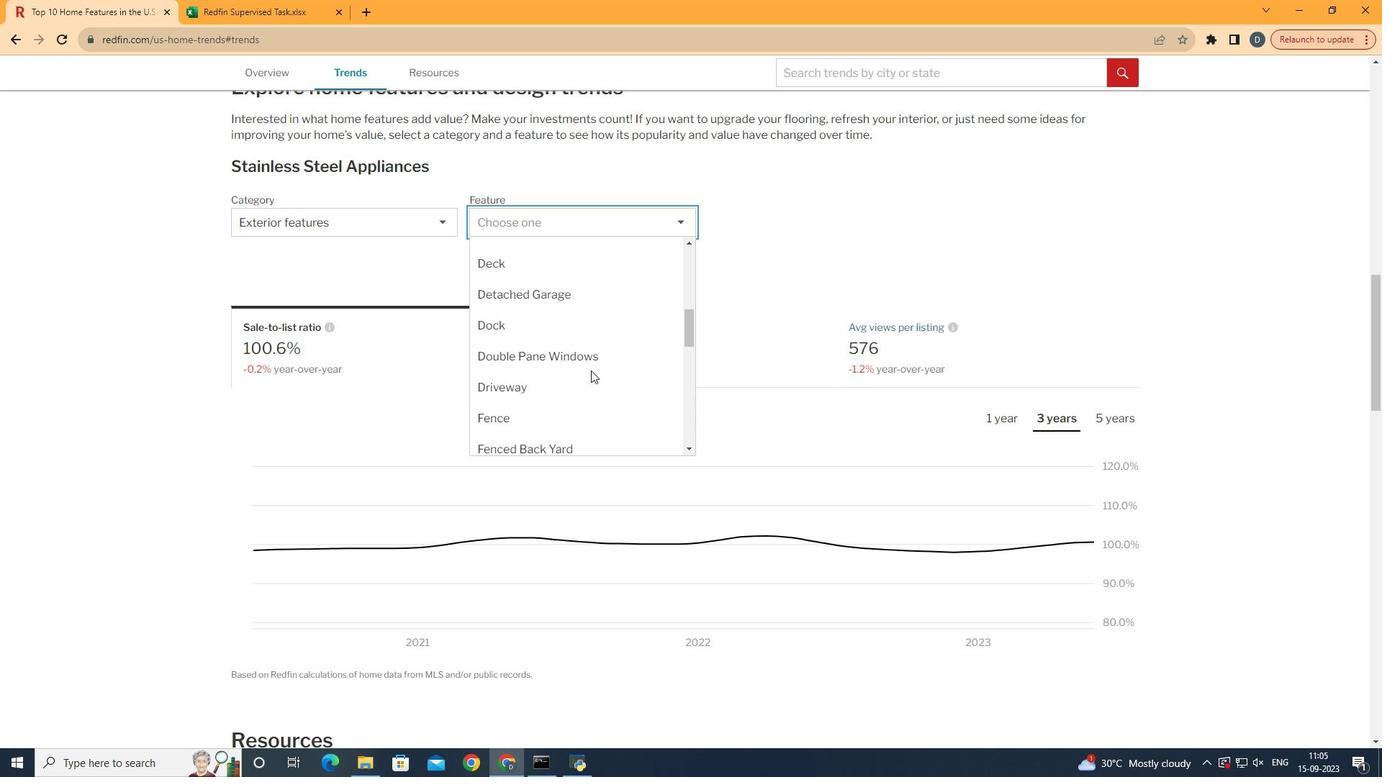 
Action: Mouse scrolled (591, 370) with delta (0, 0)
Screenshot: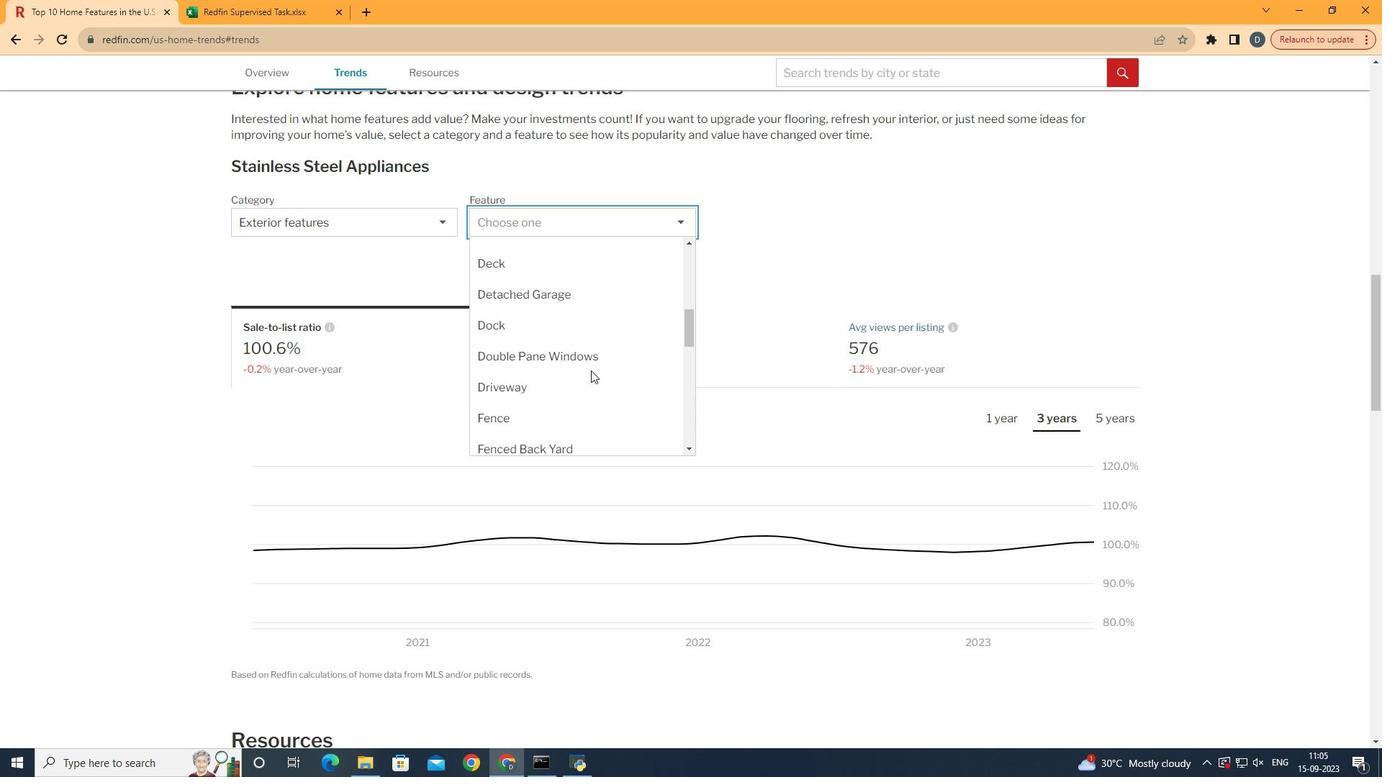 
Action: Mouse scrolled (591, 370) with delta (0, 0)
Screenshot: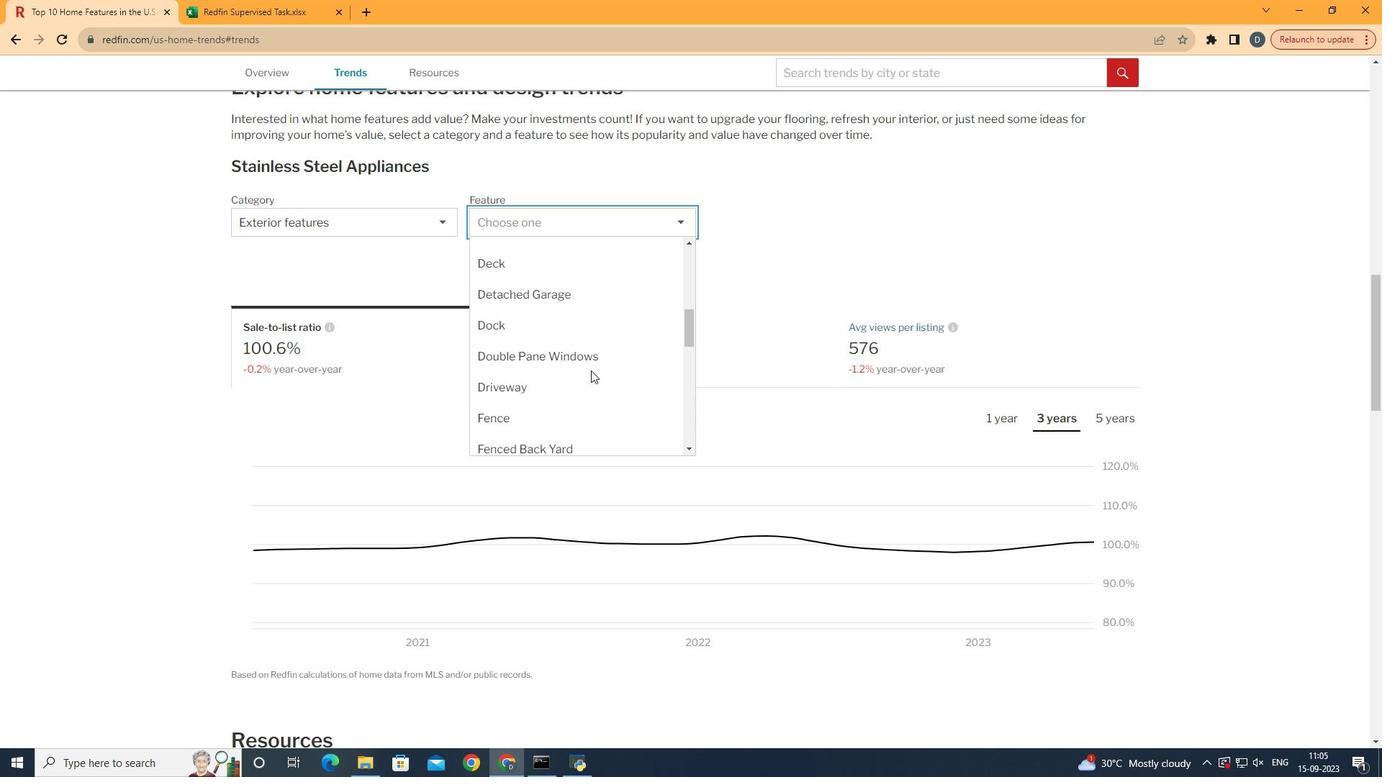 
Action: Mouse scrolled (591, 370) with delta (0, 0)
Screenshot: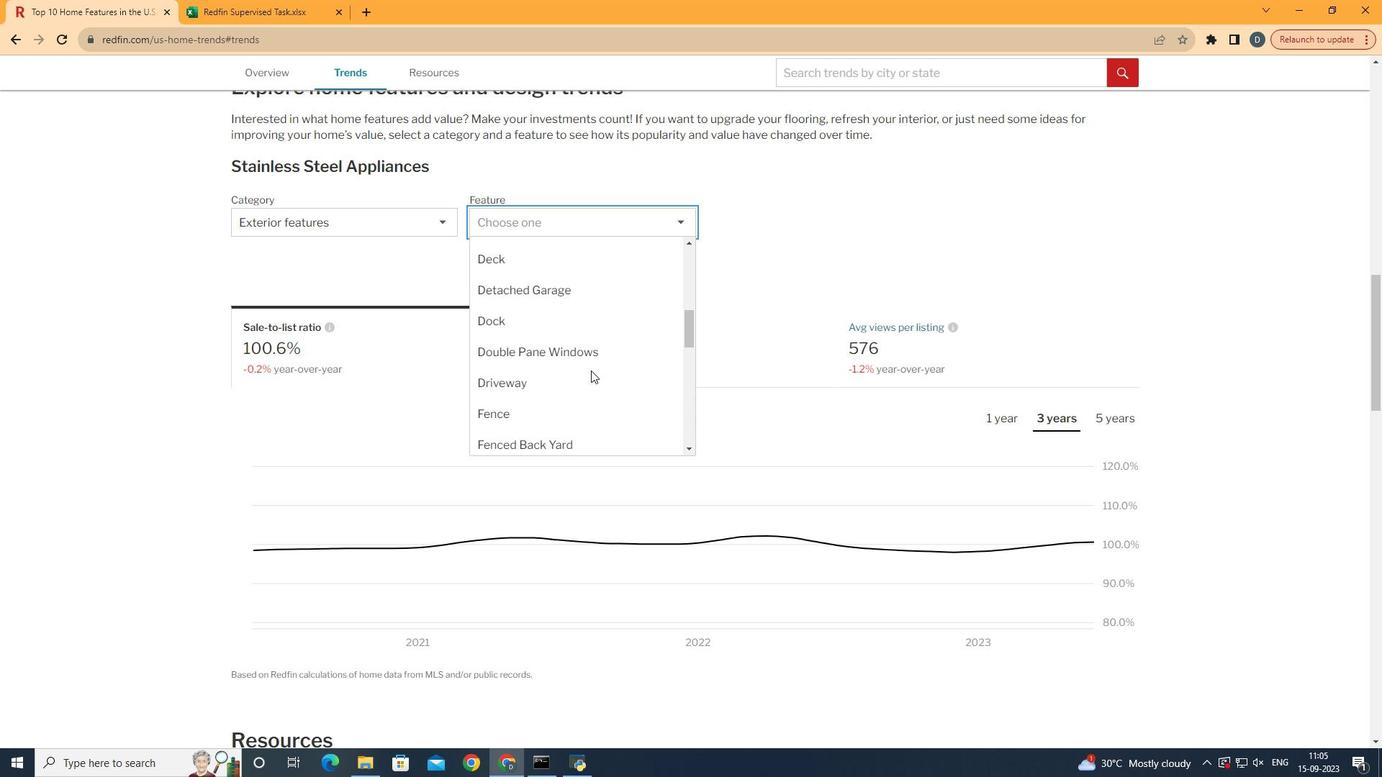 
Action: Mouse scrolled (591, 370) with delta (0, 0)
Screenshot: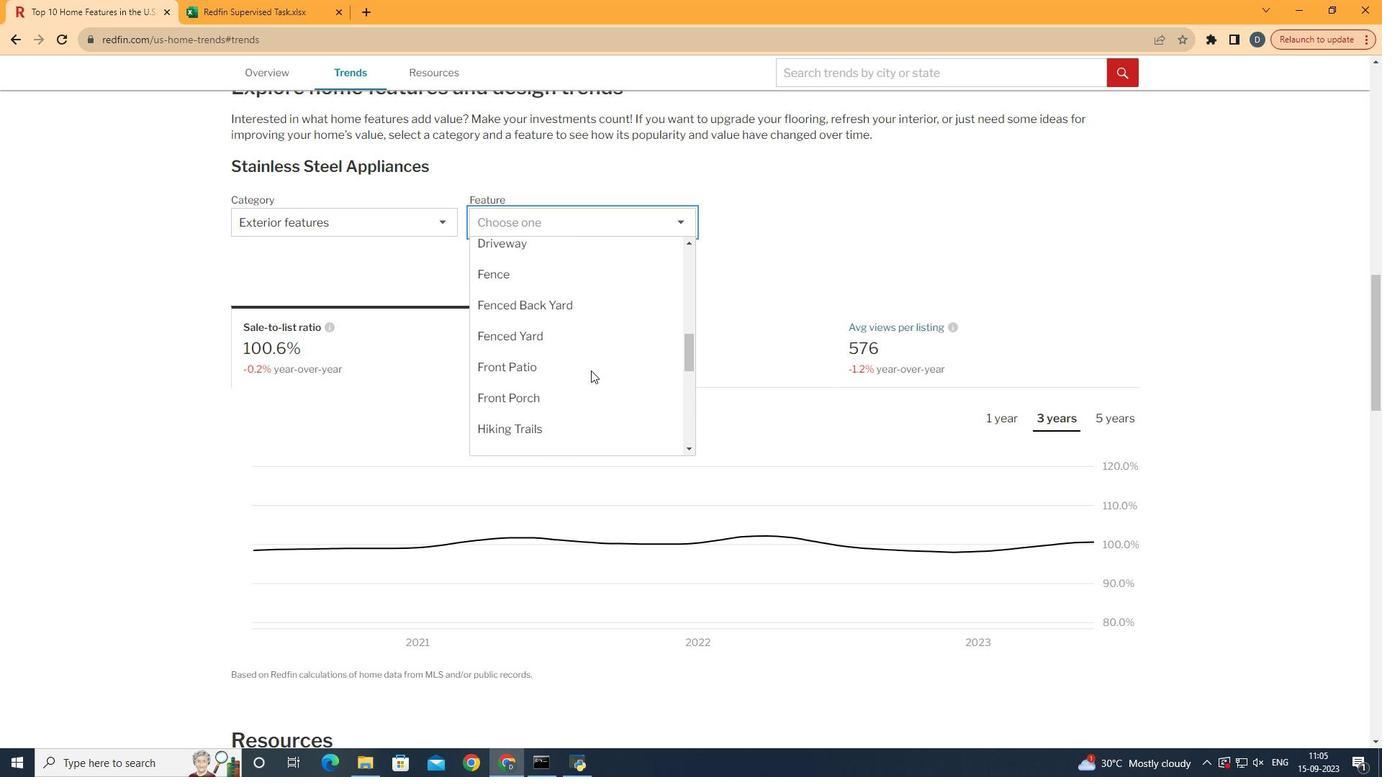 
Action: Mouse scrolled (591, 370) with delta (0, 0)
Screenshot: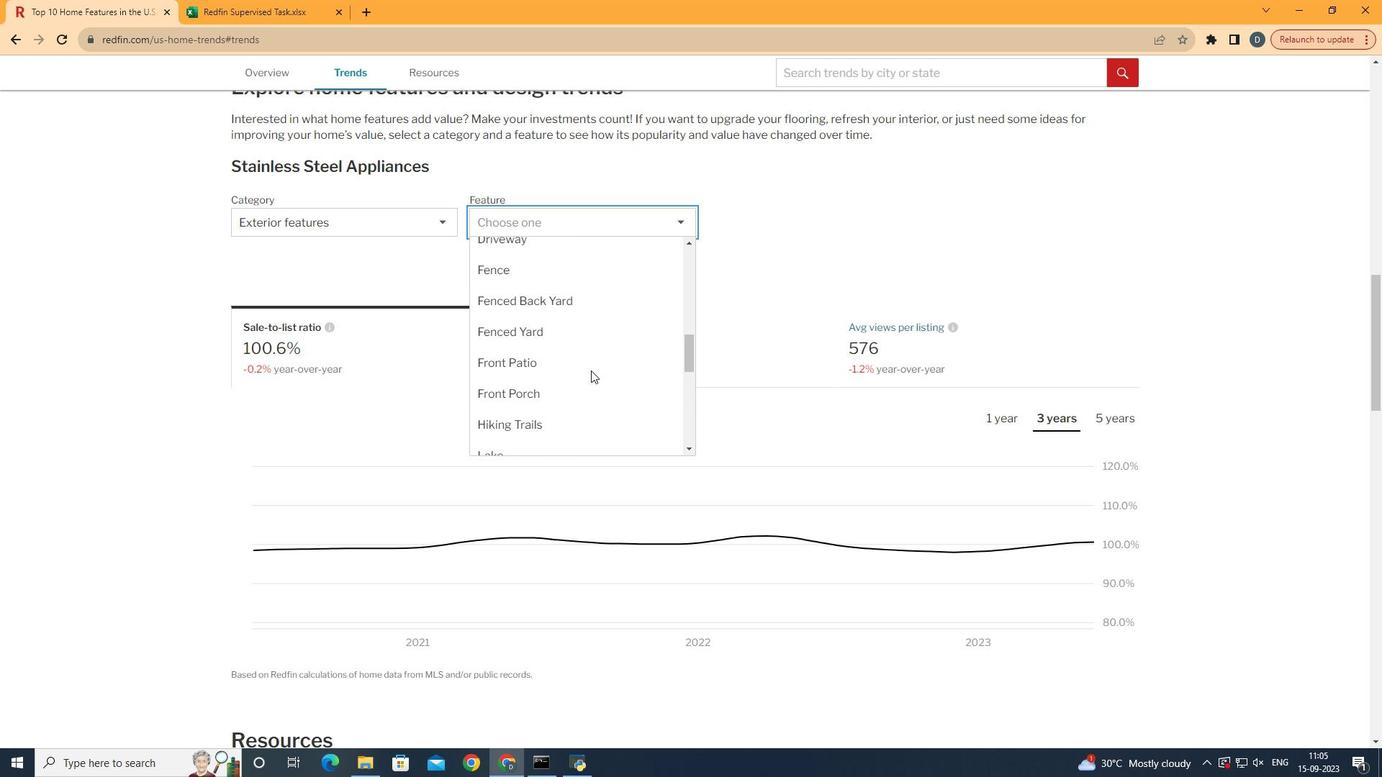 
Action: Mouse scrolled (591, 370) with delta (0, 0)
Screenshot: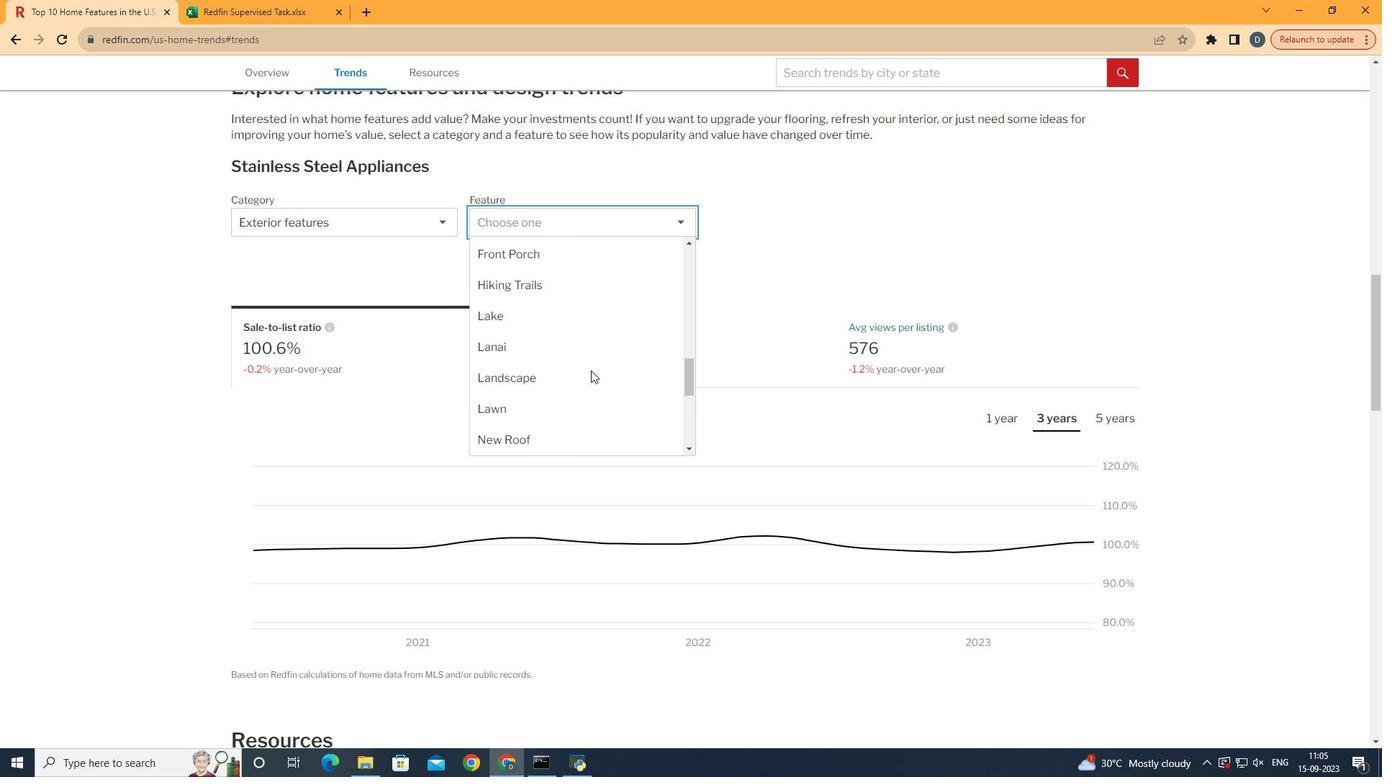 
Action: Mouse scrolled (591, 370) with delta (0, 0)
Screenshot: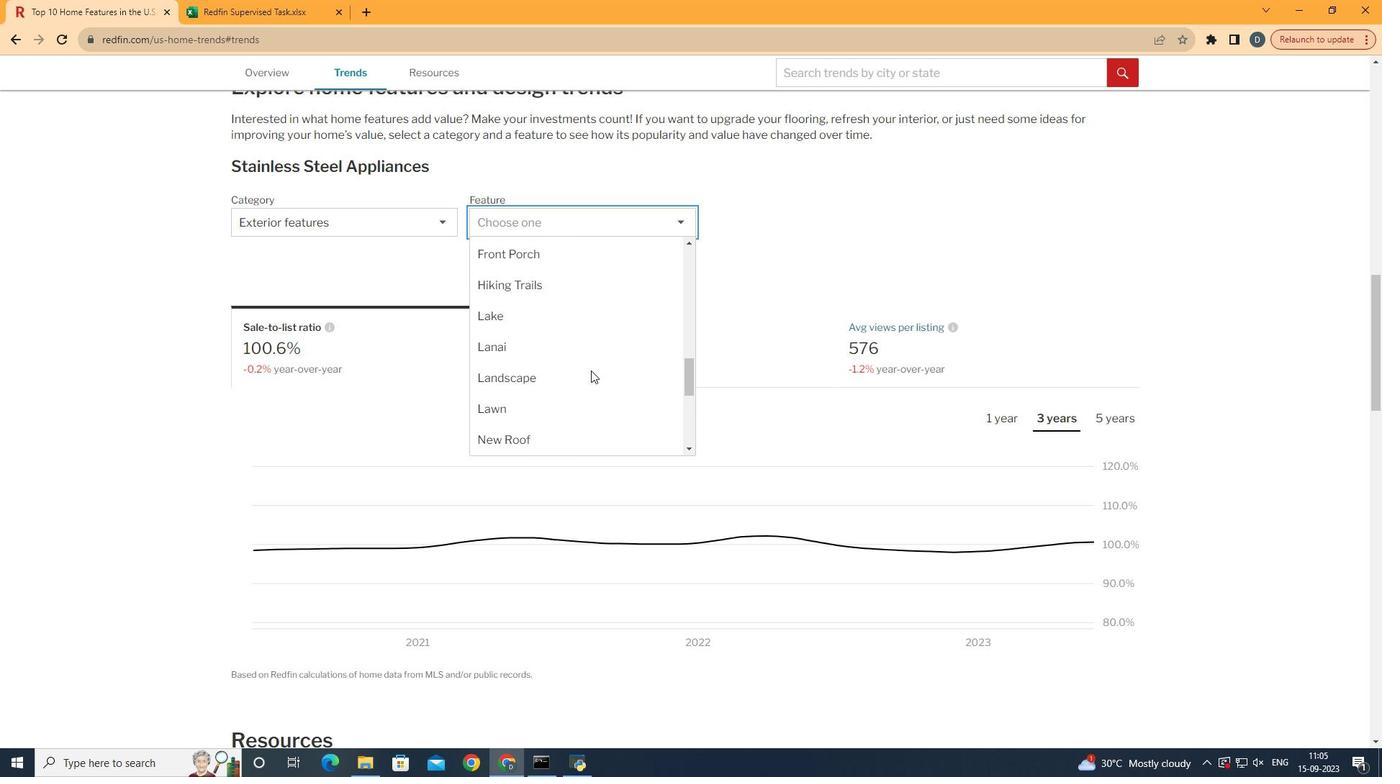 
Action: Mouse scrolled (591, 370) with delta (0, 0)
Screenshot: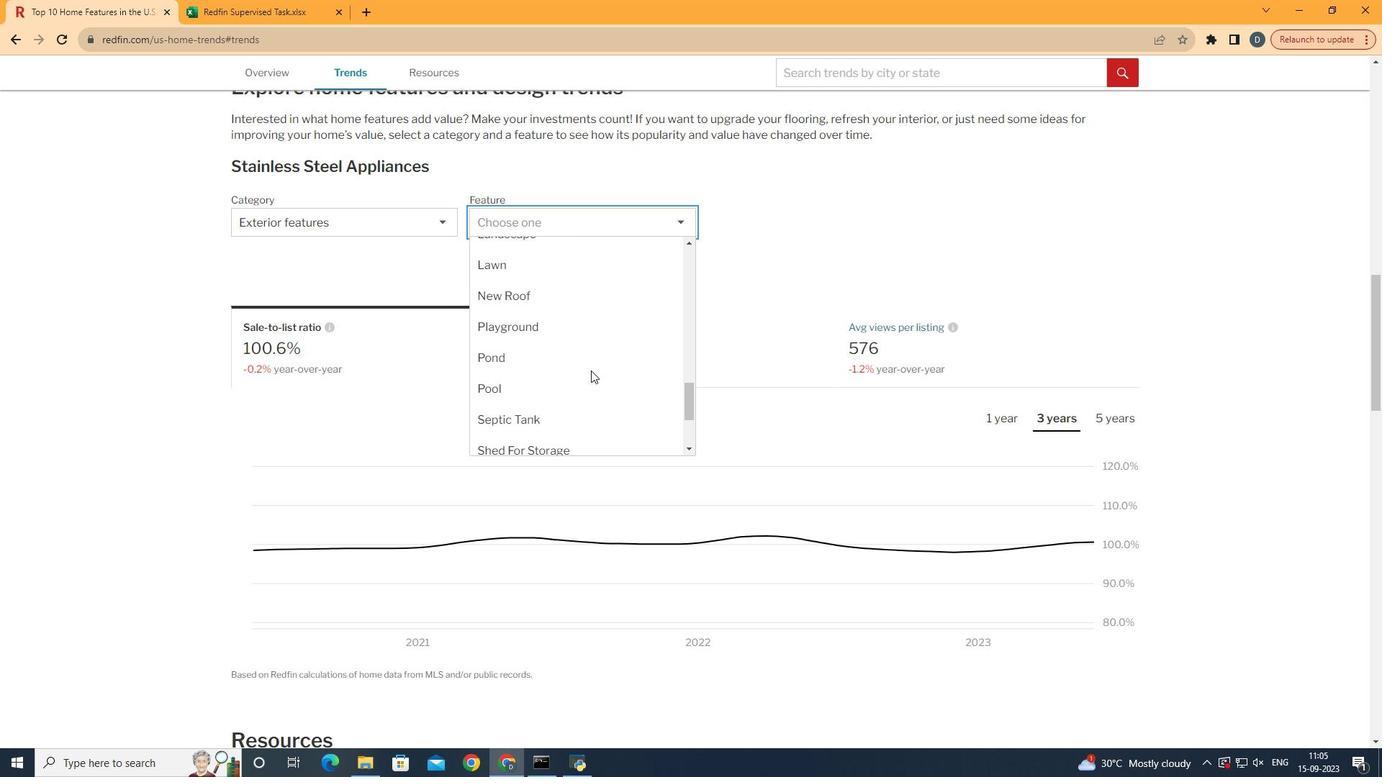 
Action: Mouse scrolled (591, 370) with delta (0, 0)
Screenshot: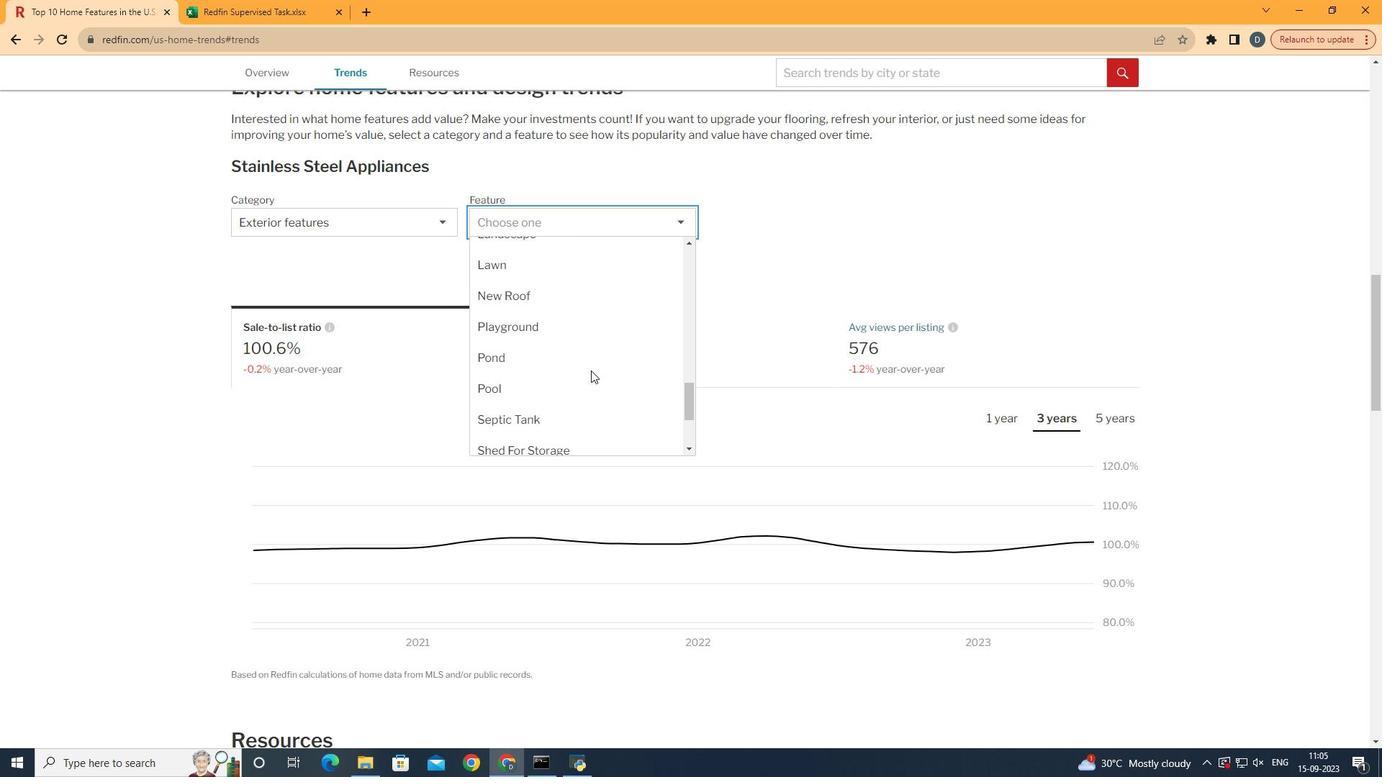 
Action: Mouse moved to (594, 355)
Screenshot: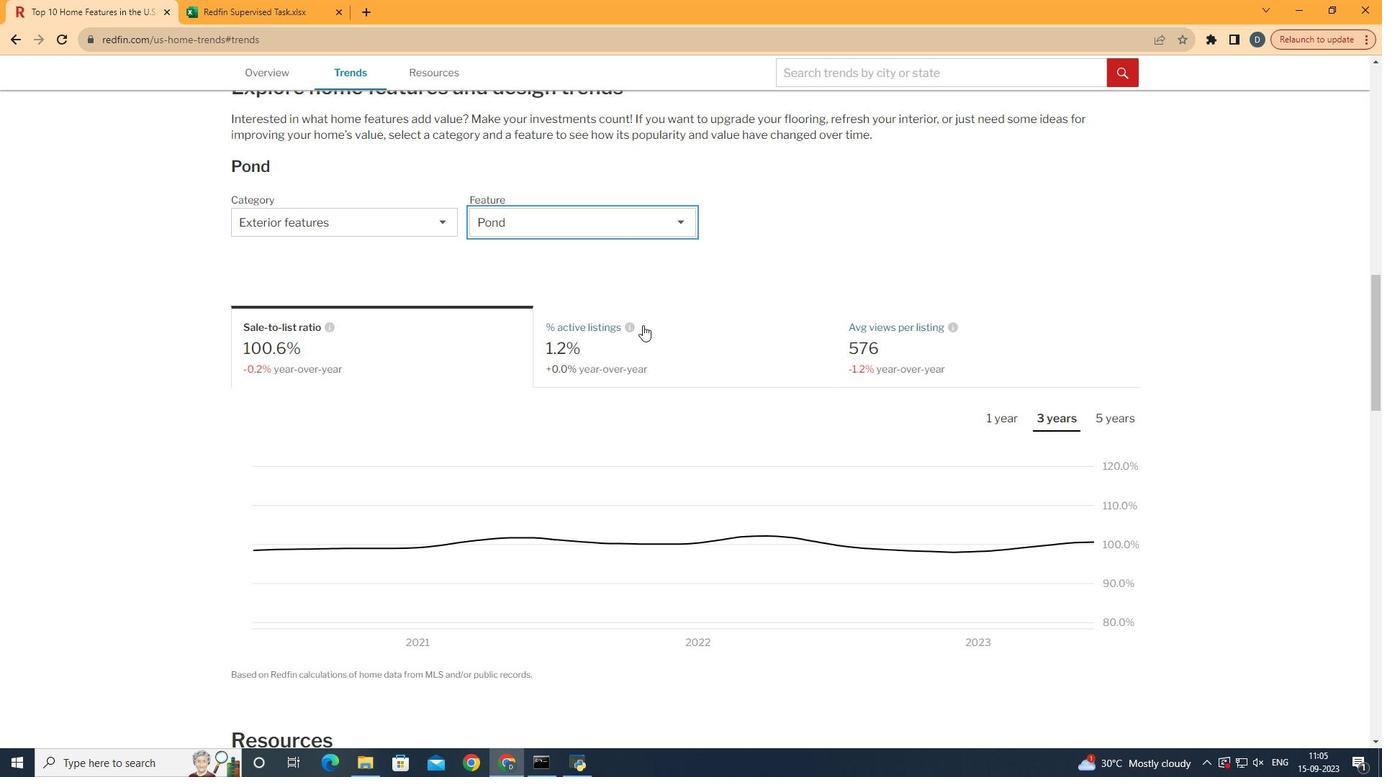 
Action: Mouse pressed left at (594, 355)
Screenshot: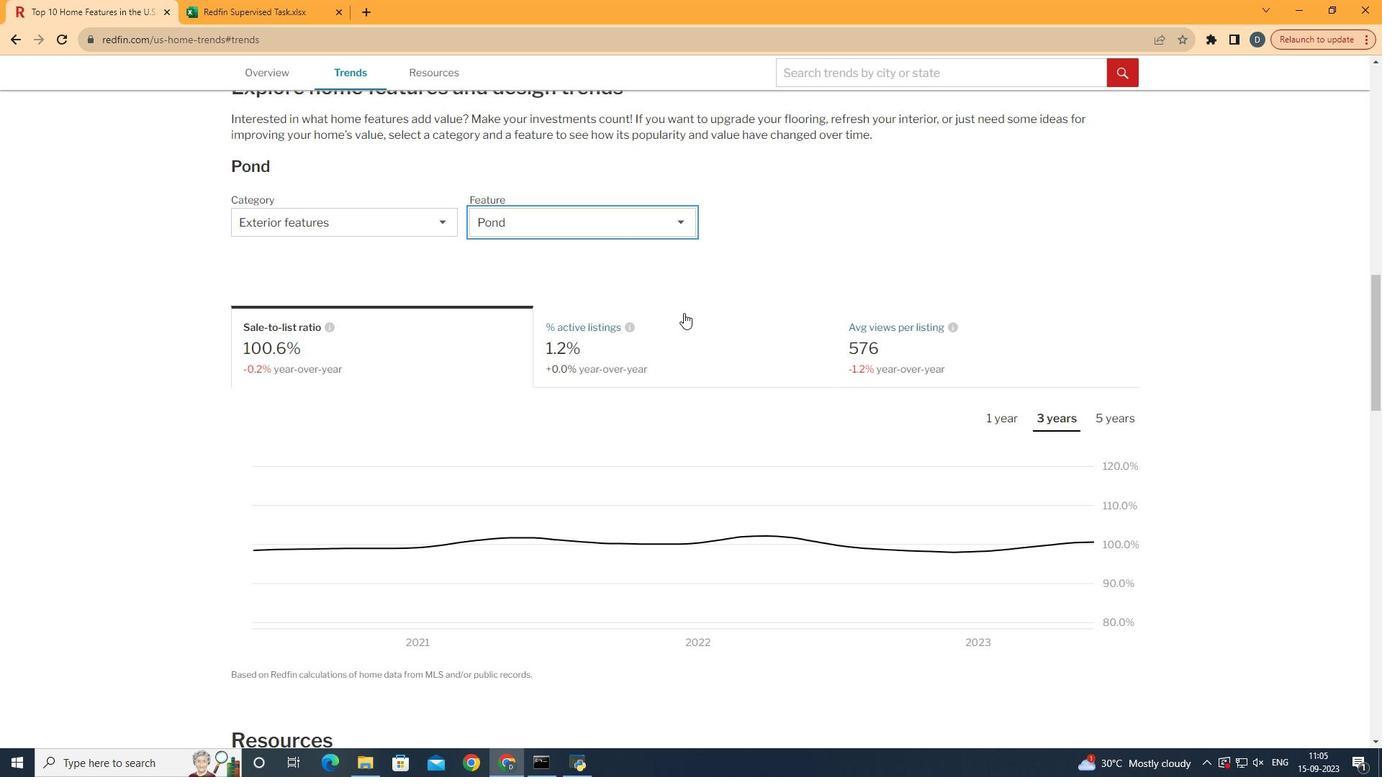 
Action: Mouse moved to (709, 363)
Screenshot: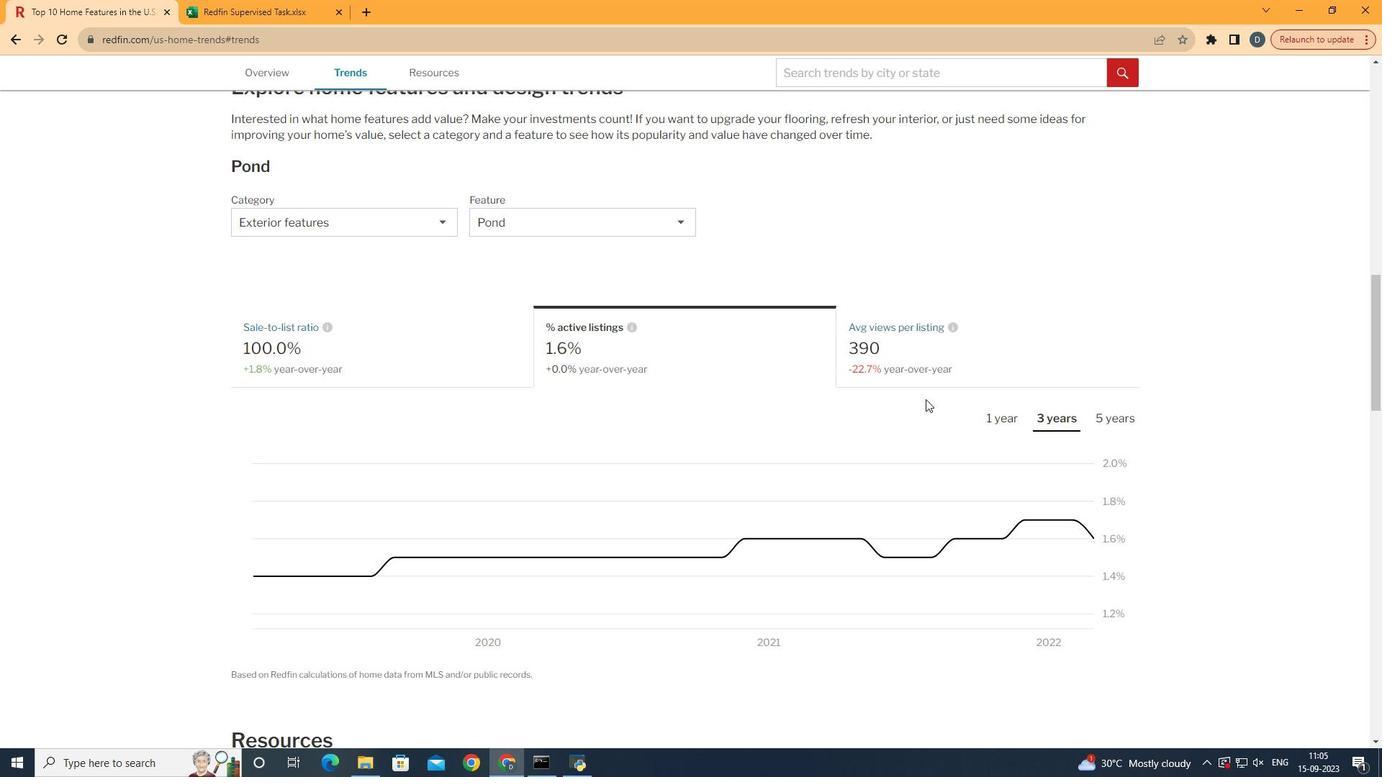 
Action: Mouse pressed left at (709, 363)
Screenshot: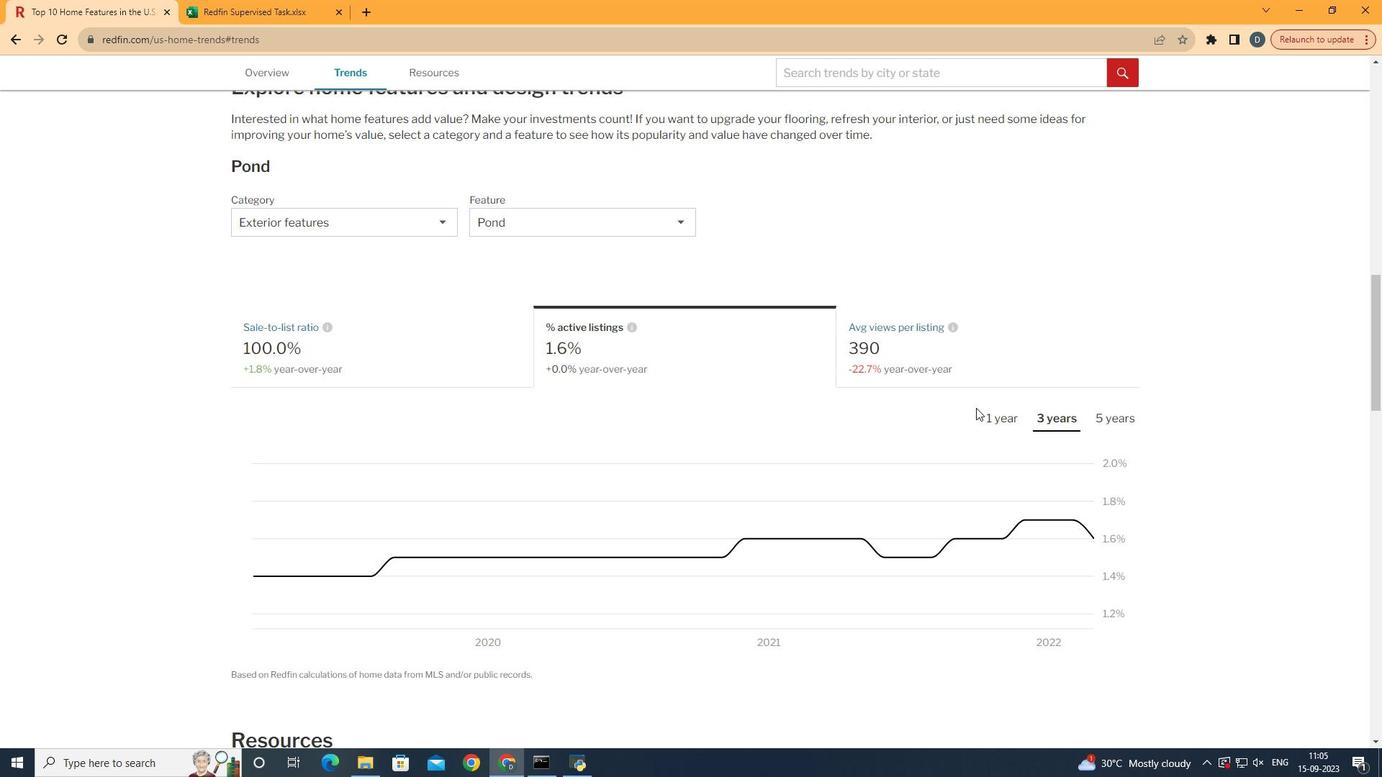 
Action: Mouse moved to (1114, 419)
Screenshot: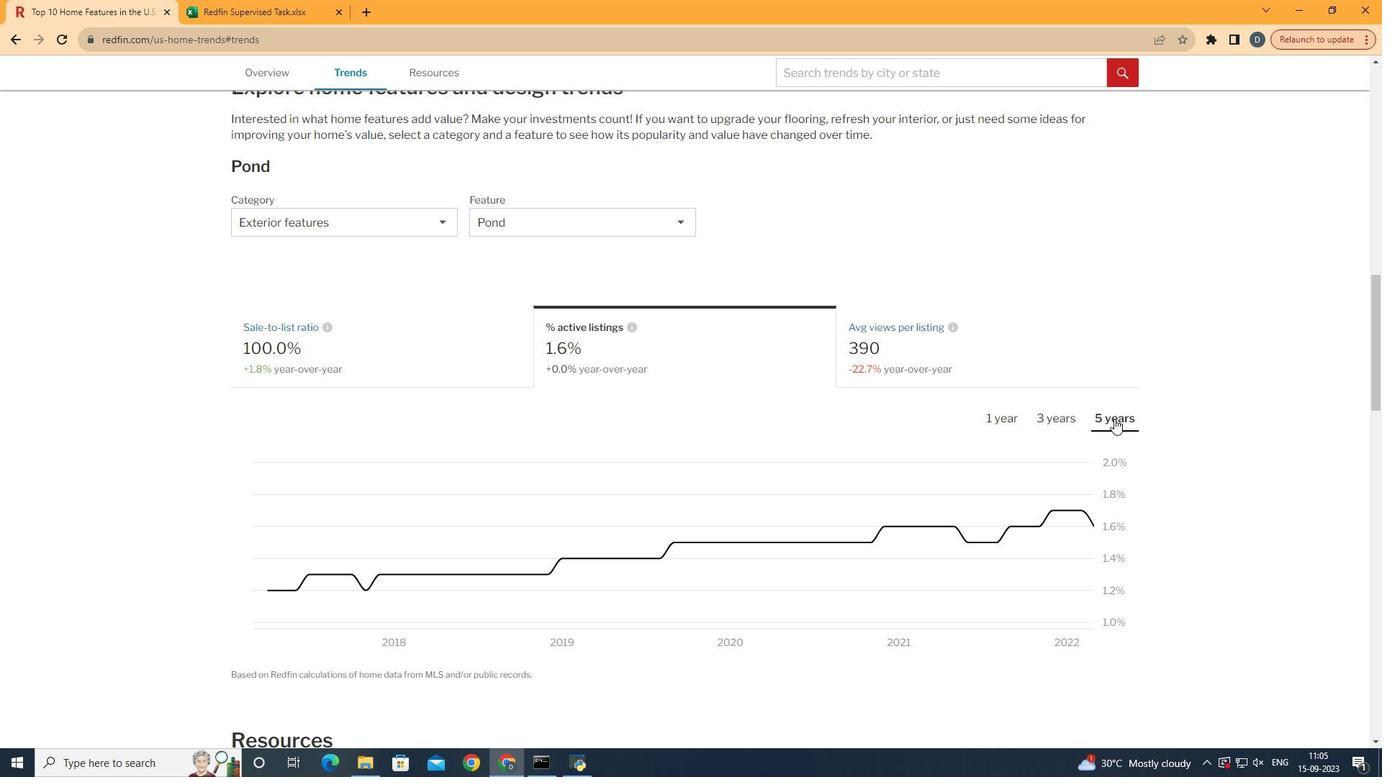 
Action: Mouse pressed left at (1114, 419)
Screenshot: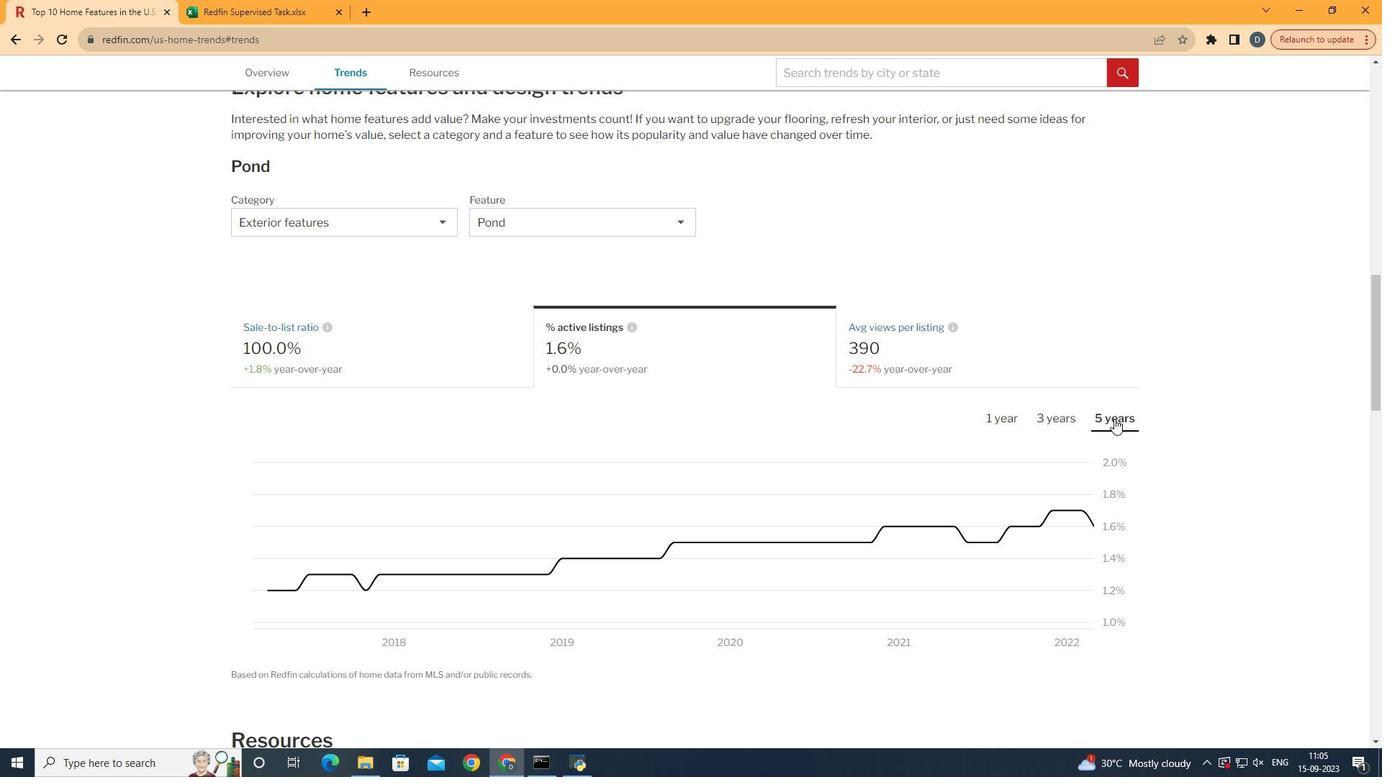 
